 Task: Search one way flight ticket for 3 adults, 3 children in business from Lubbock: Lubbock Preston Smith International Airport to Jackson: Jackson Hole Airport on 5-2-2023. Choice of flights is Sun country airlines. Number of bags: 1 checked bag. Price is upto 94000. Outbound departure time preference is 6:45.
Action: Mouse moved to (348, 144)
Screenshot: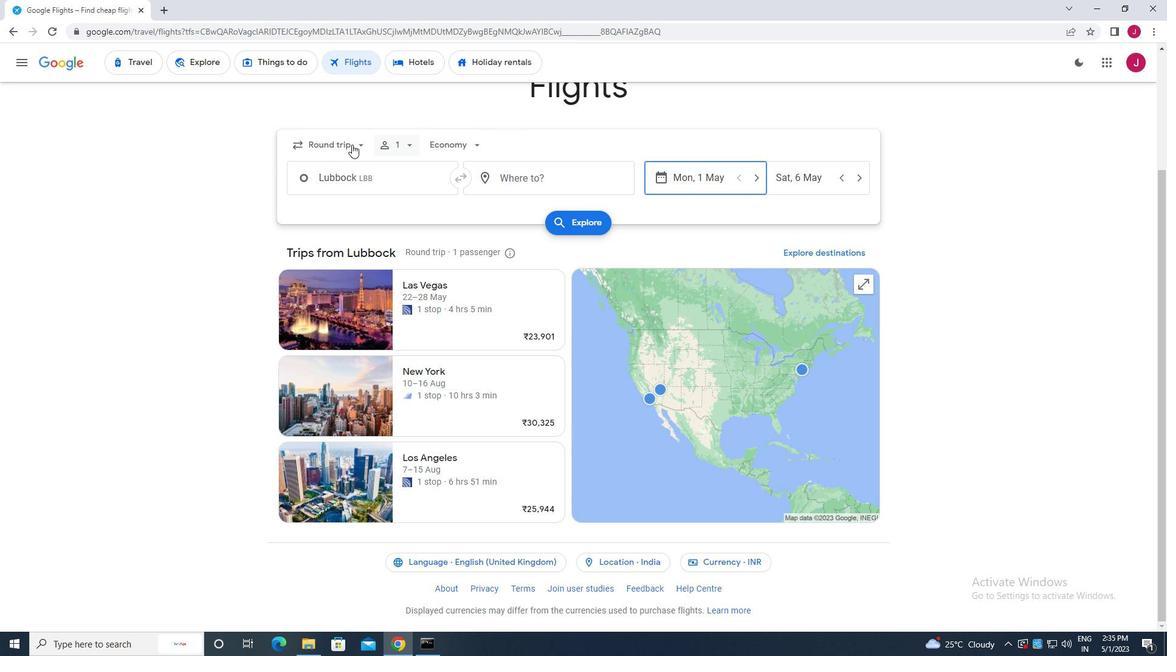 
Action: Mouse pressed left at (348, 144)
Screenshot: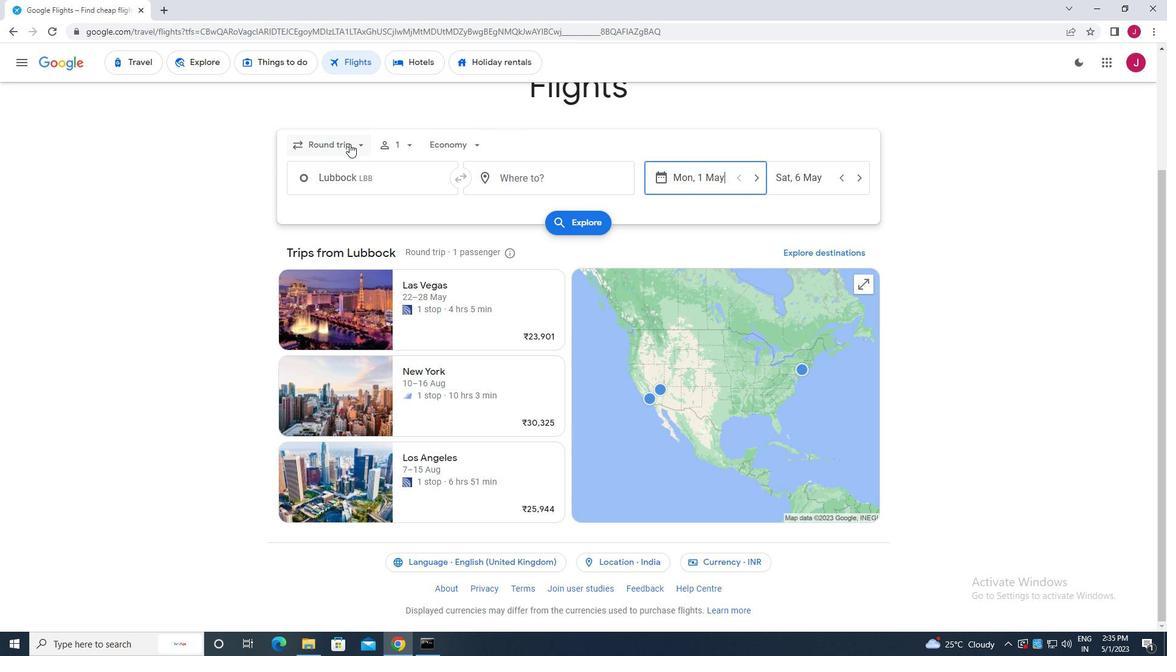 
Action: Mouse moved to (351, 197)
Screenshot: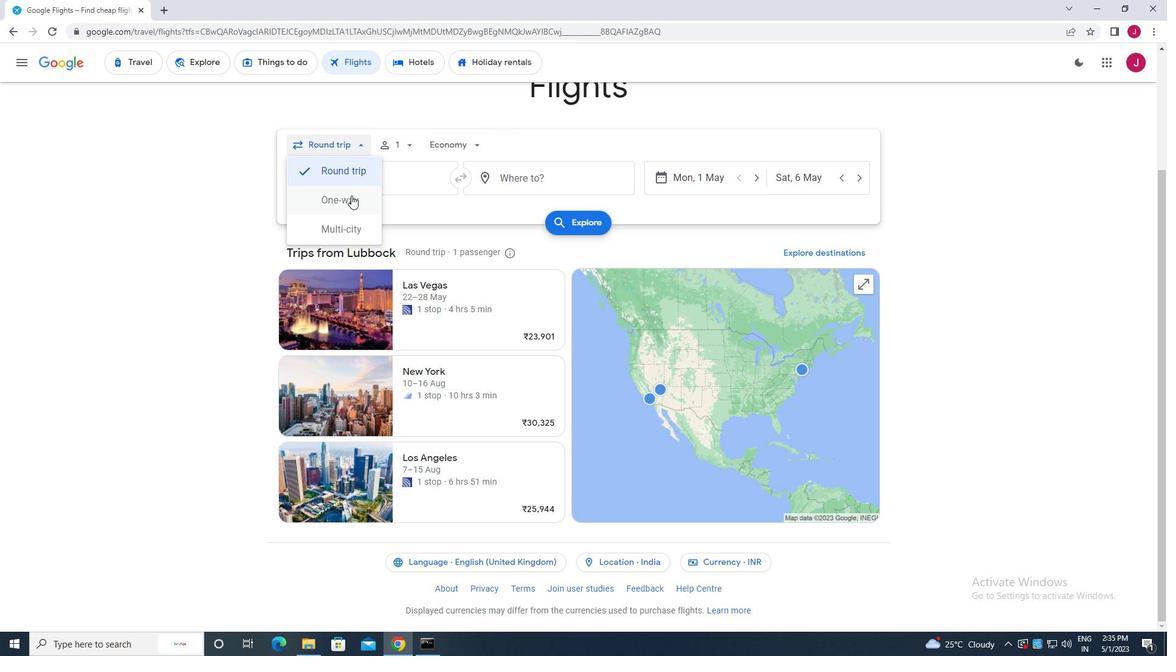 
Action: Mouse pressed left at (351, 197)
Screenshot: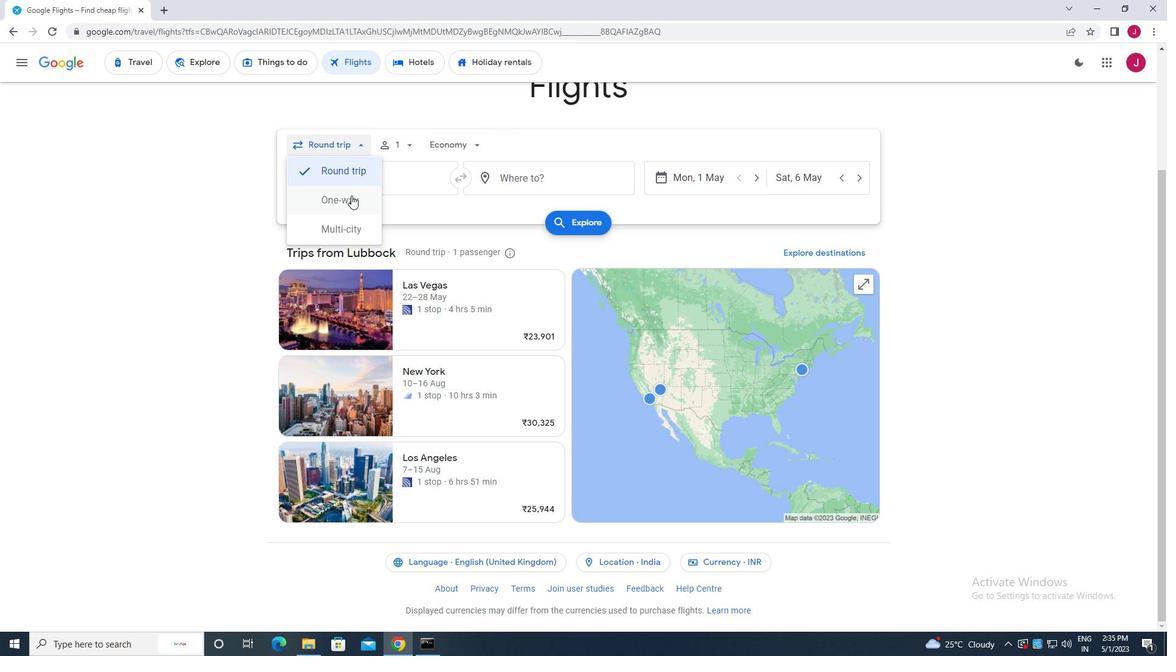 
Action: Mouse moved to (403, 147)
Screenshot: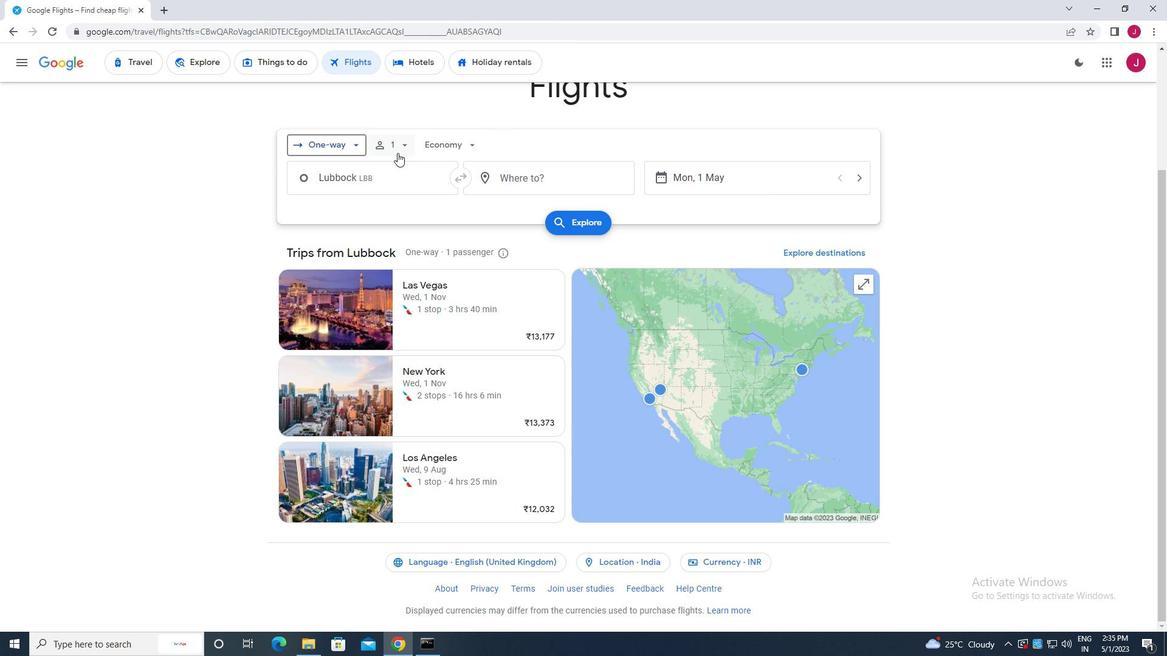 
Action: Mouse pressed left at (403, 147)
Screenshot: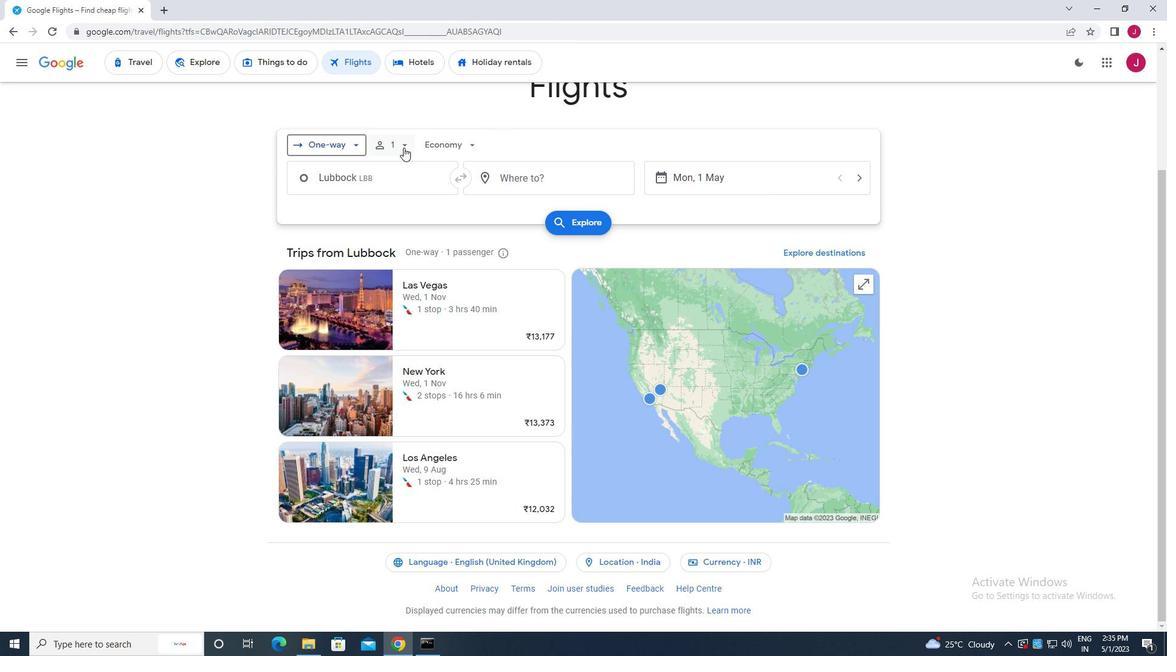 
Action: Mouse moved to (498, 175)
Screenshot: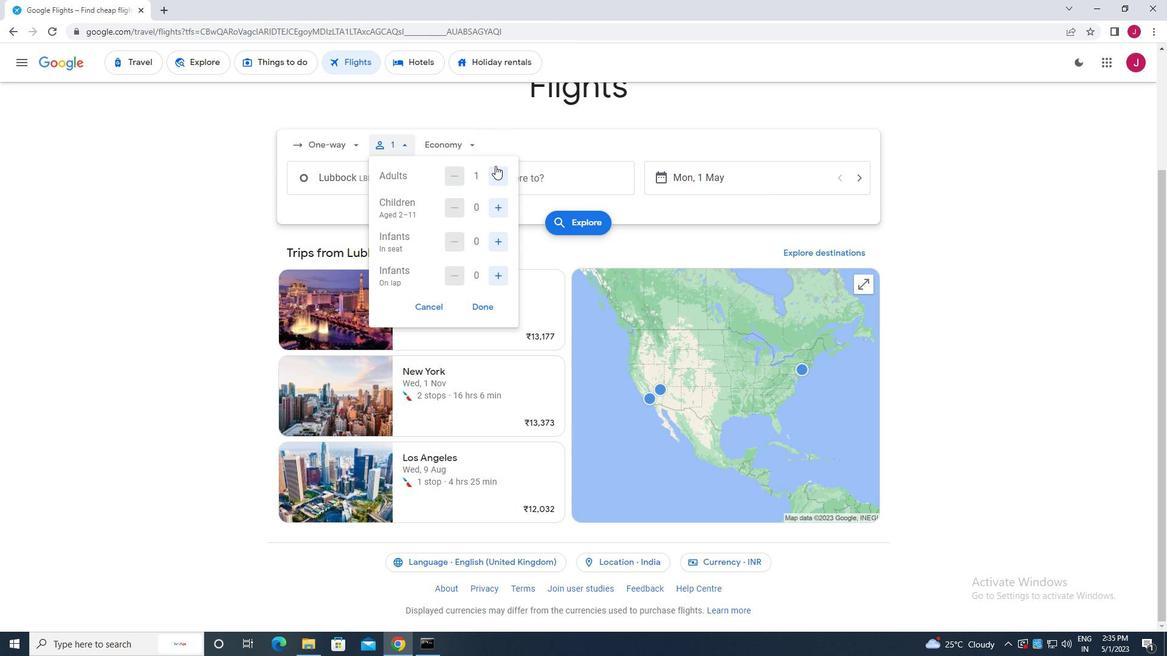
Action: Mouse pressed left at (498, 175)
Screenshot: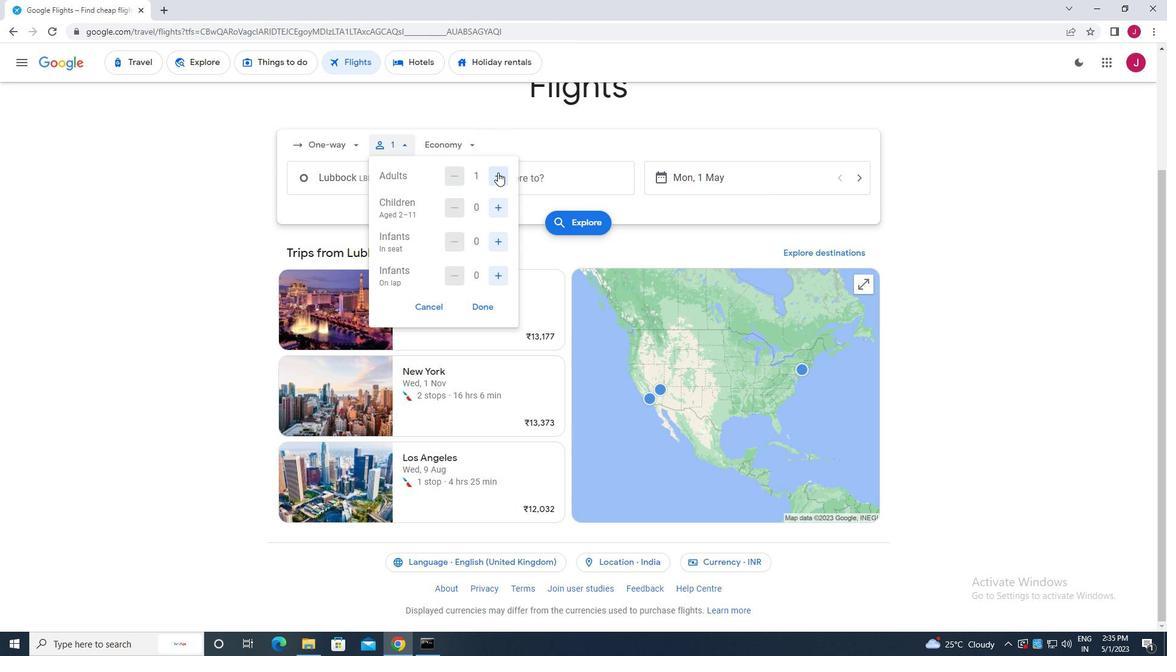 
Action: Mouse pressed left at (498, 175)
Screenshot: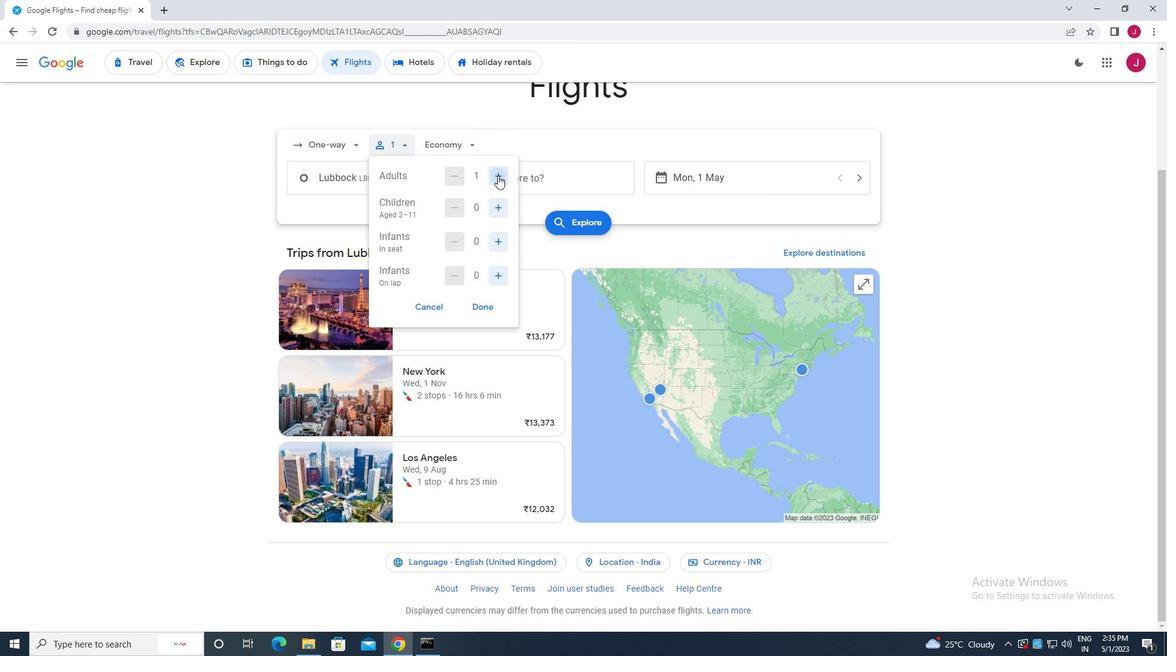
Action: Mouse moved to (499, 209)
Screenshot: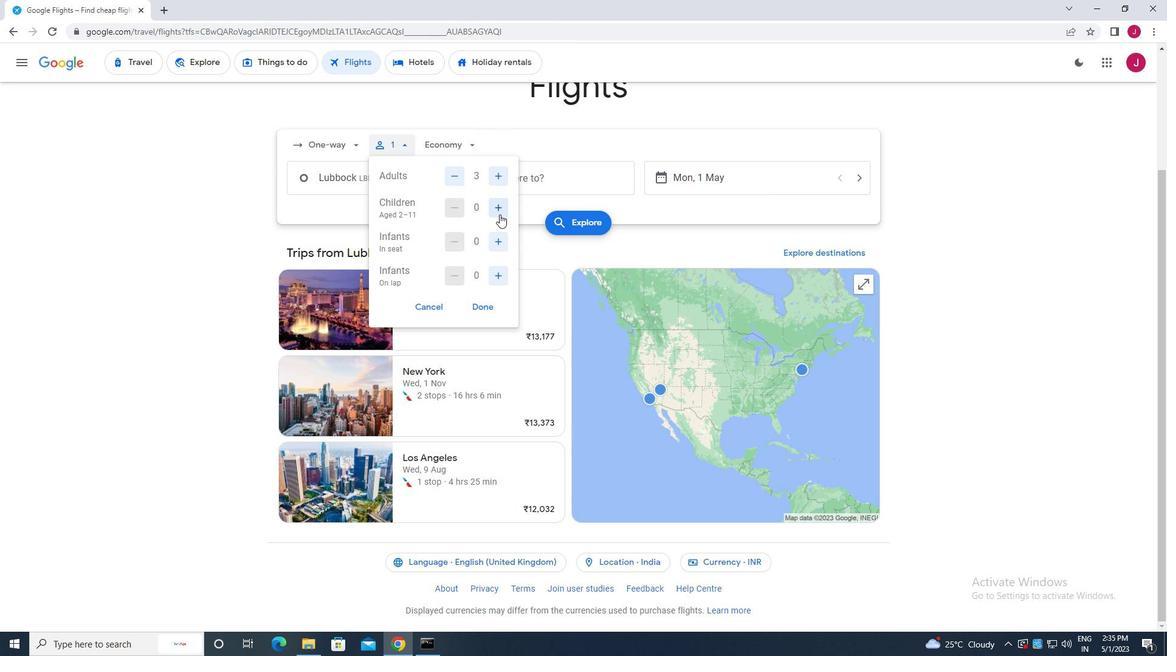 
Action: Mouse pressed left at (499, 209)
Screenshot: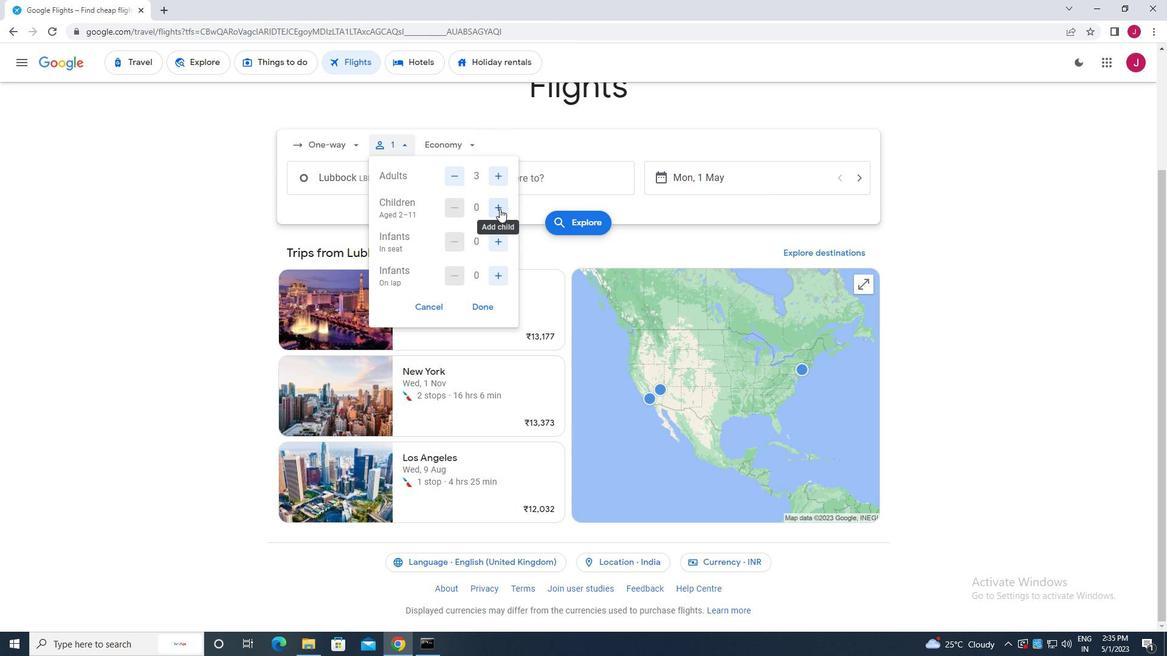 
Action: Mouse pressed left at (499, 209)
Screenshot: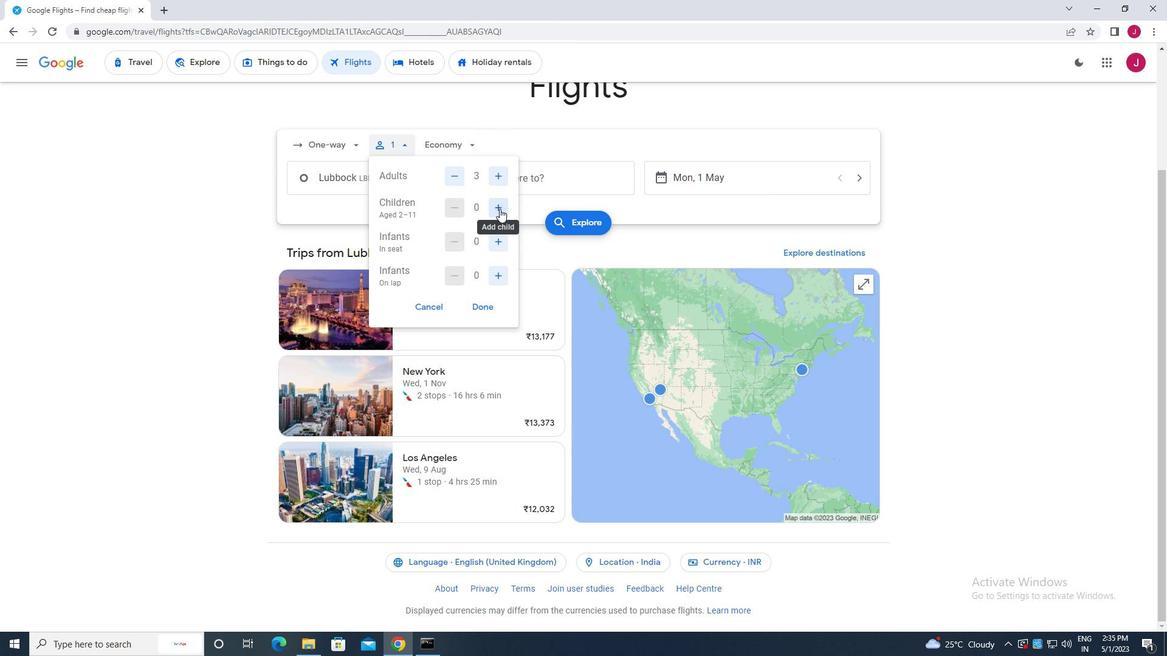 
Action: Mouse pressed left at (499, 209)
Screenshot: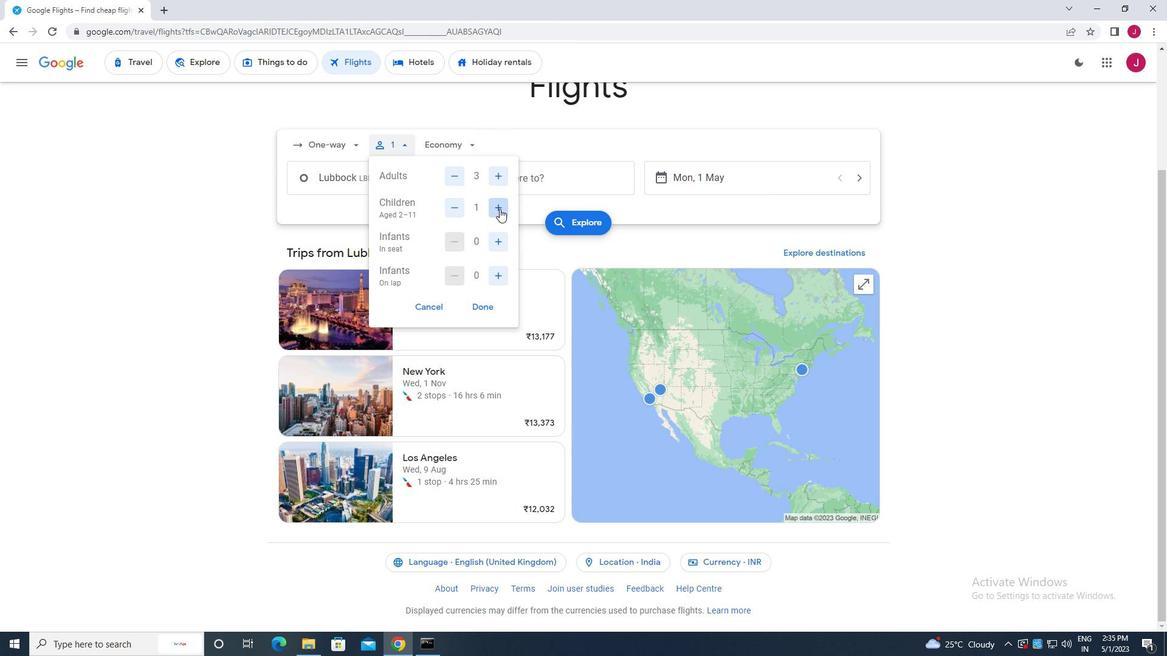 
Action: Mouse moved to (483, 310)
Screenshot: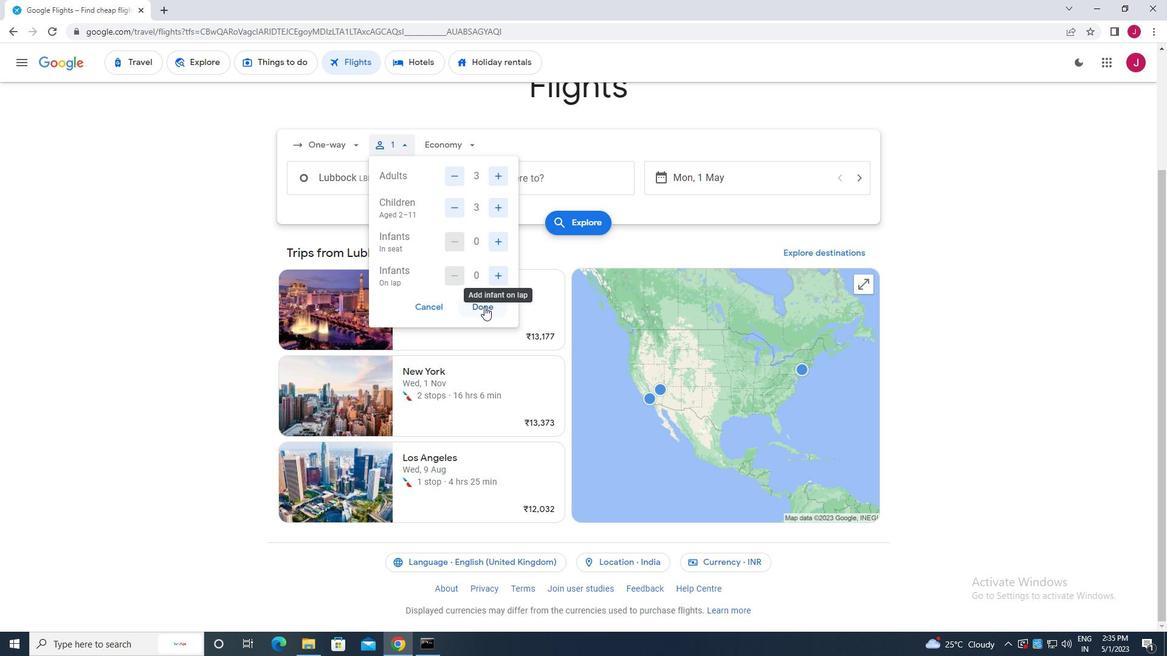 
Action: Mouse pressed left at (483, 310)
Screenshot: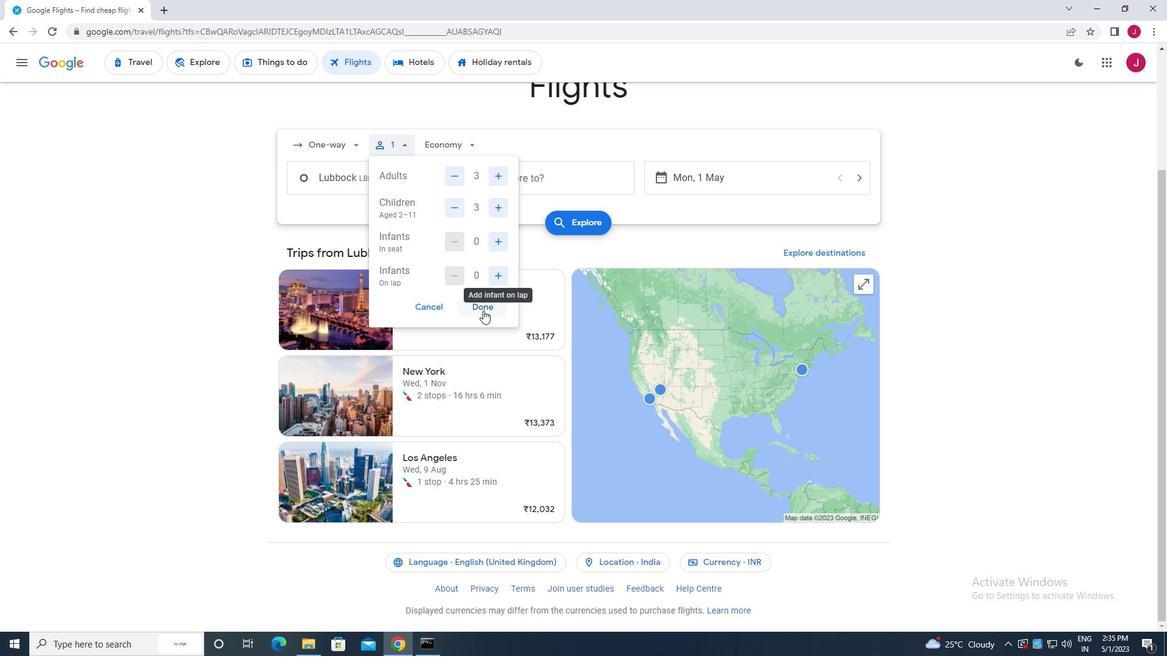
Action: Mouse moved to (459, 145)
Screenshot: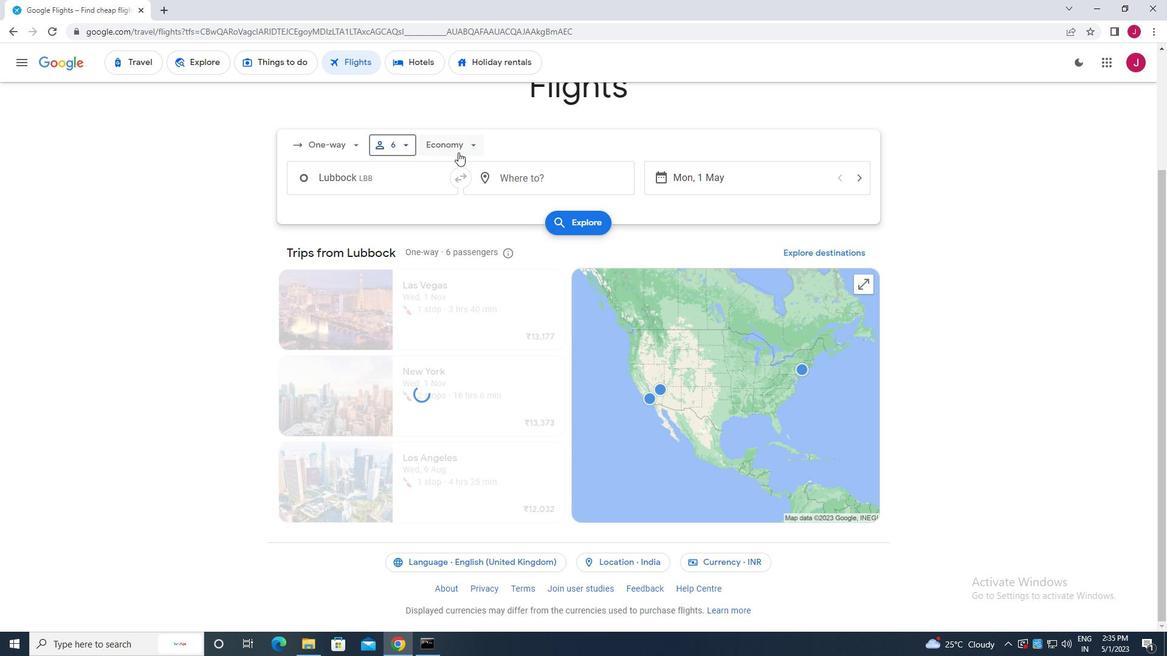 
Action: Mouse pressed left at (459, 145)
Screenshot: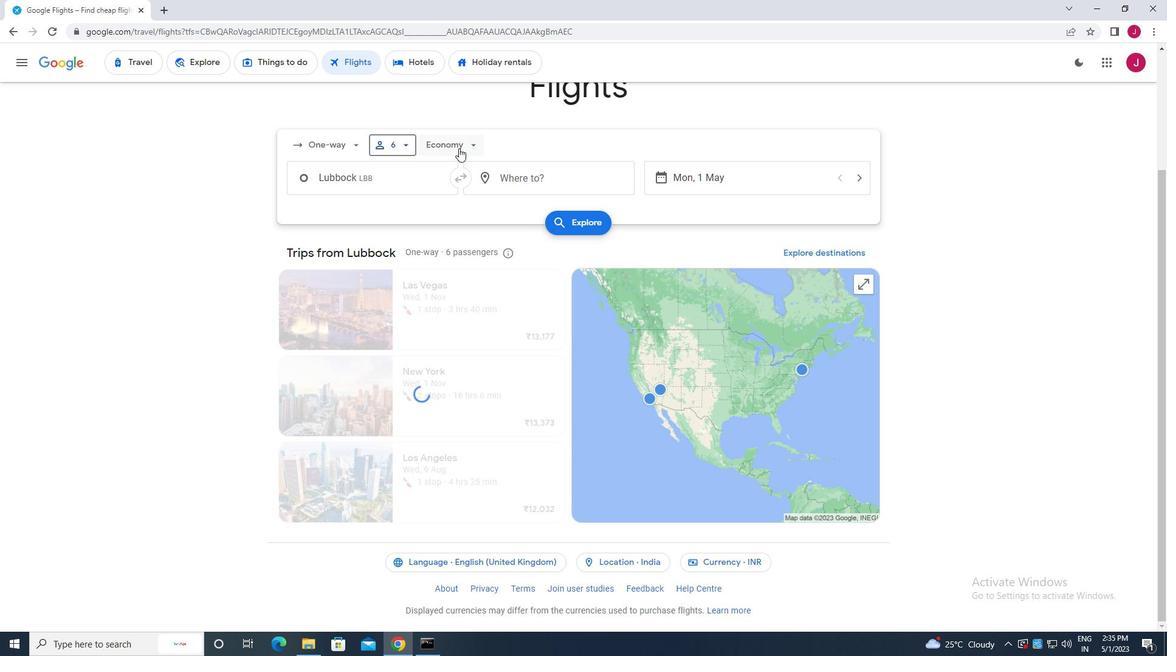 
Action: Mouse moved to (460, 227)
Screenshot: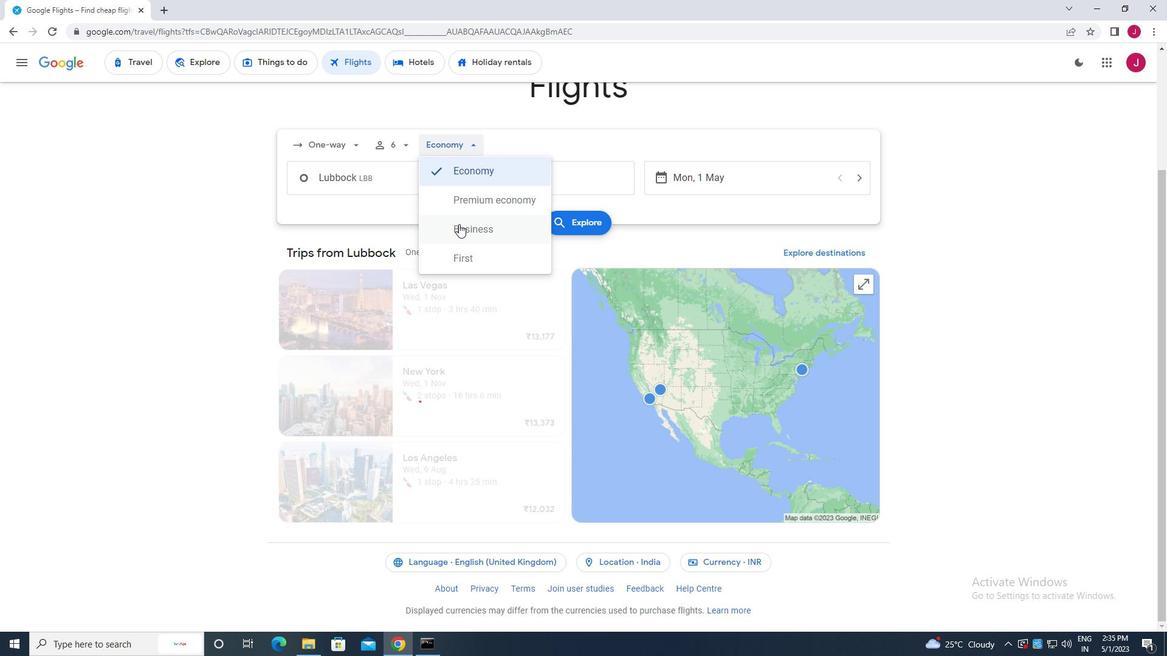 
Action: Mouse pressed left at (460, 227)
Screenshot: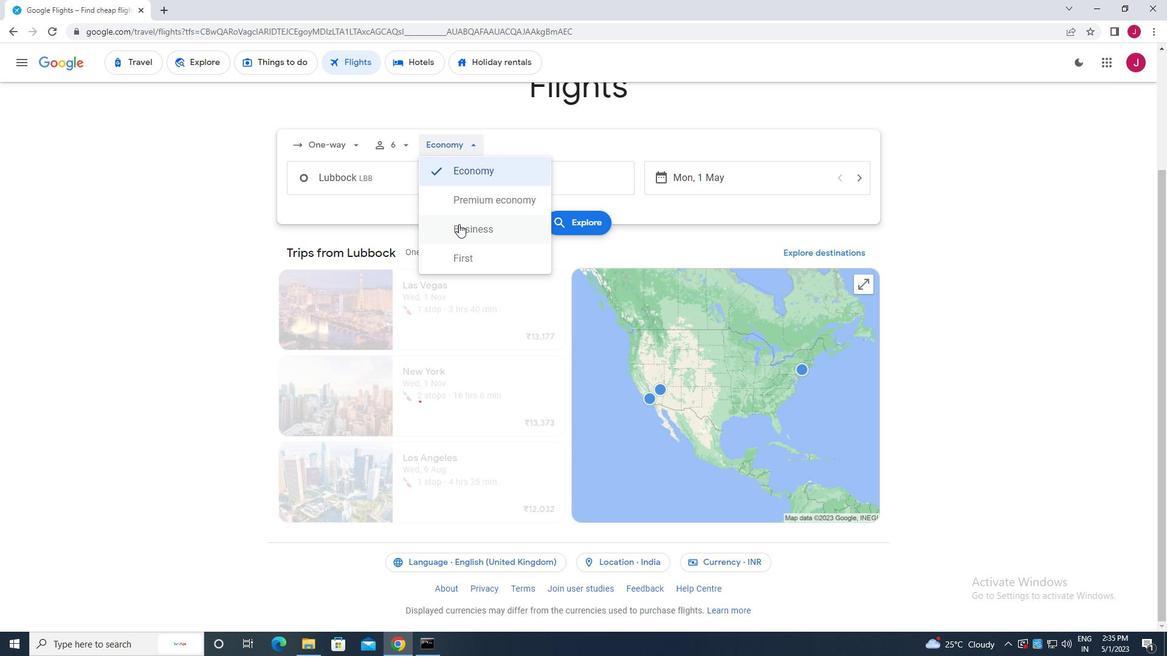 
Action: Mouse moved to (402, 175)
Screenshot: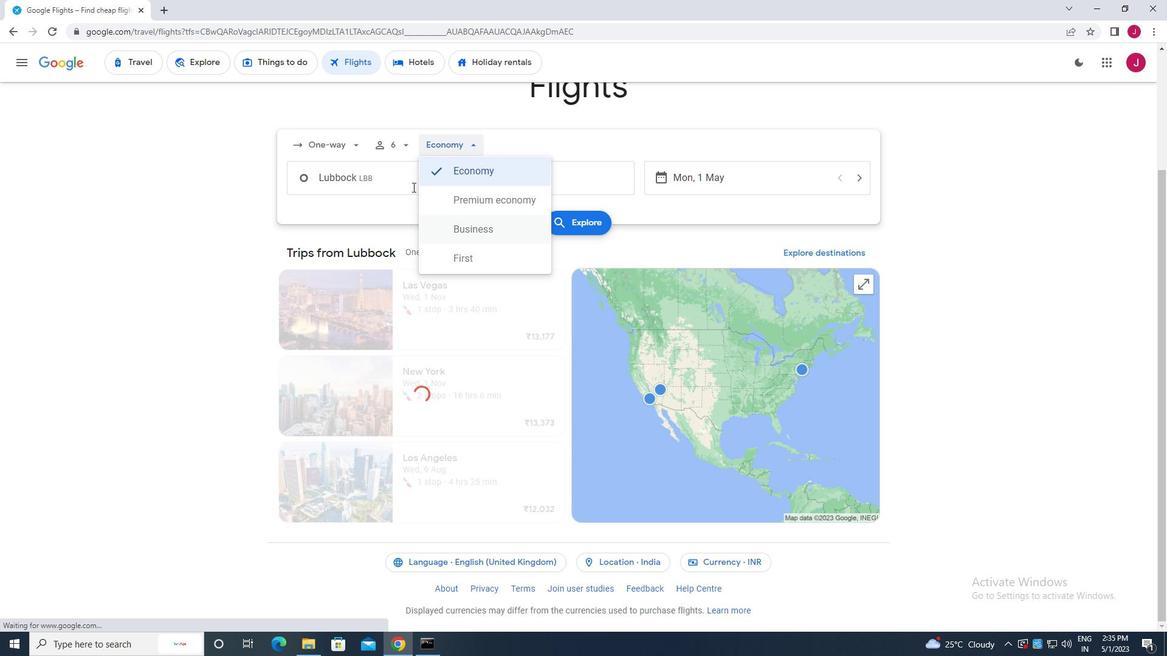 
Action: Mouse pressed left at (402, 175)
Screenshot: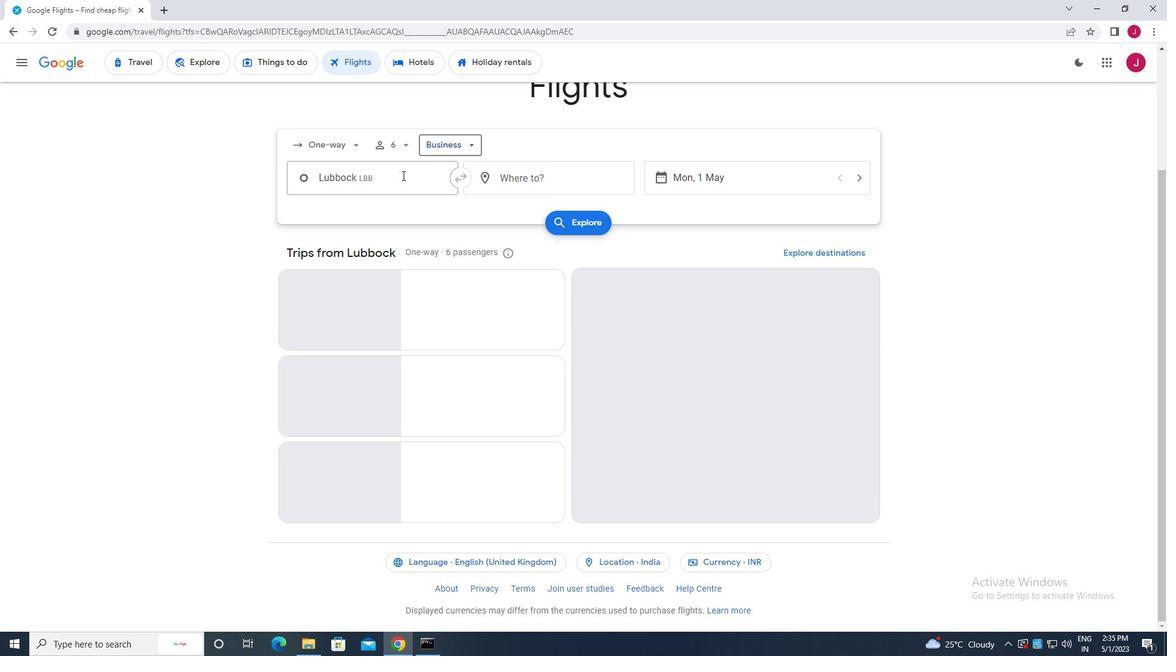
Action: Key pressed lubbock
Screenshot: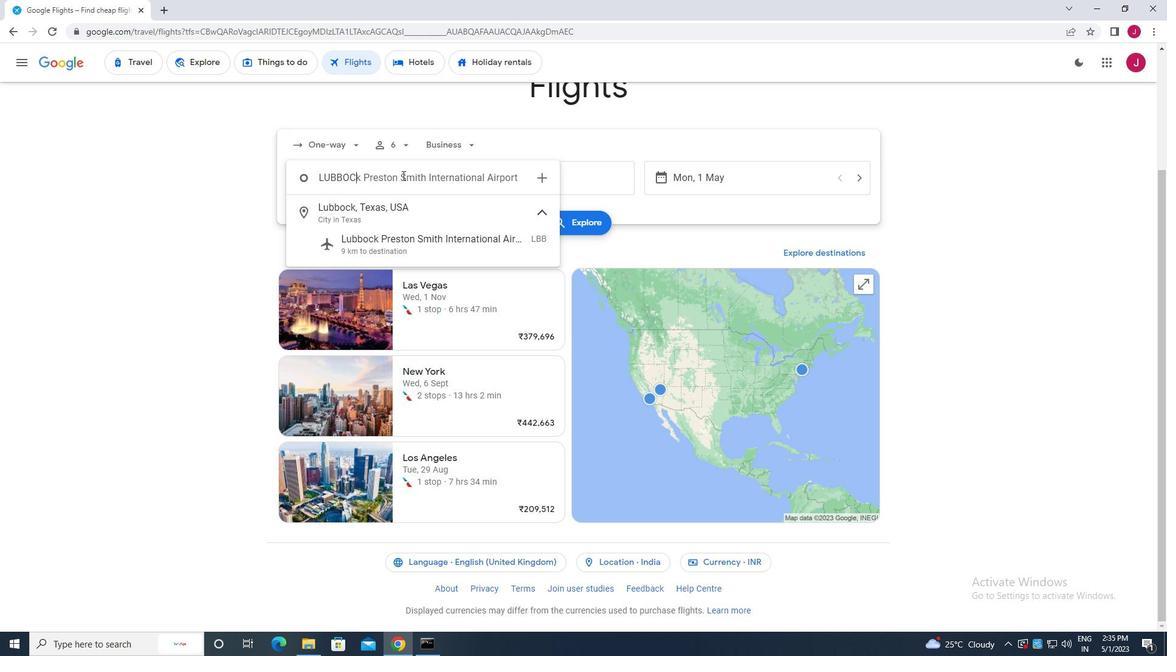 
Action: Mouse moved to (401, 238)
Screenshot: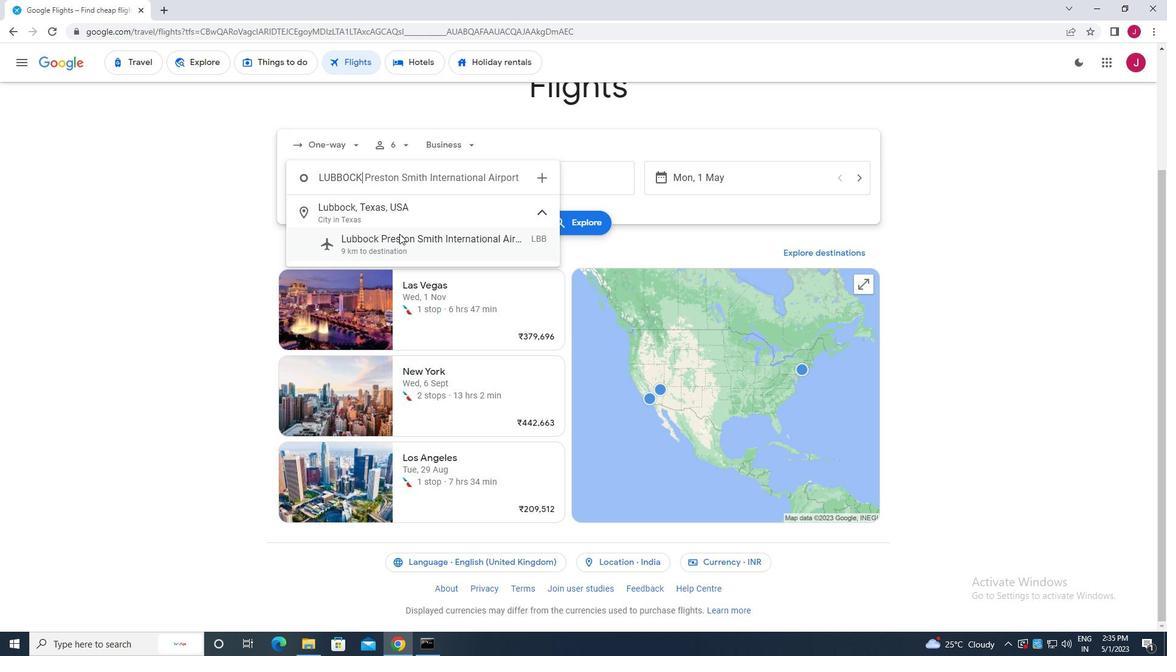 
Action: Mouse pressed left at (401, 238)
Screenshot: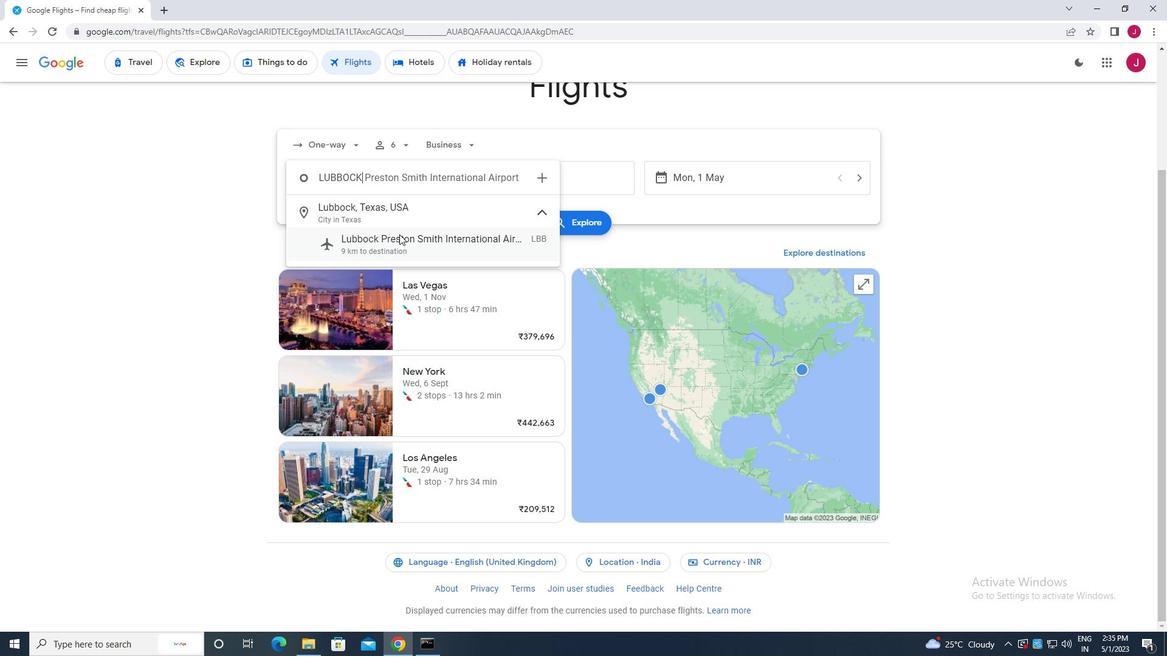 
Action: Mouse moved to (566, 184)
Screenshot: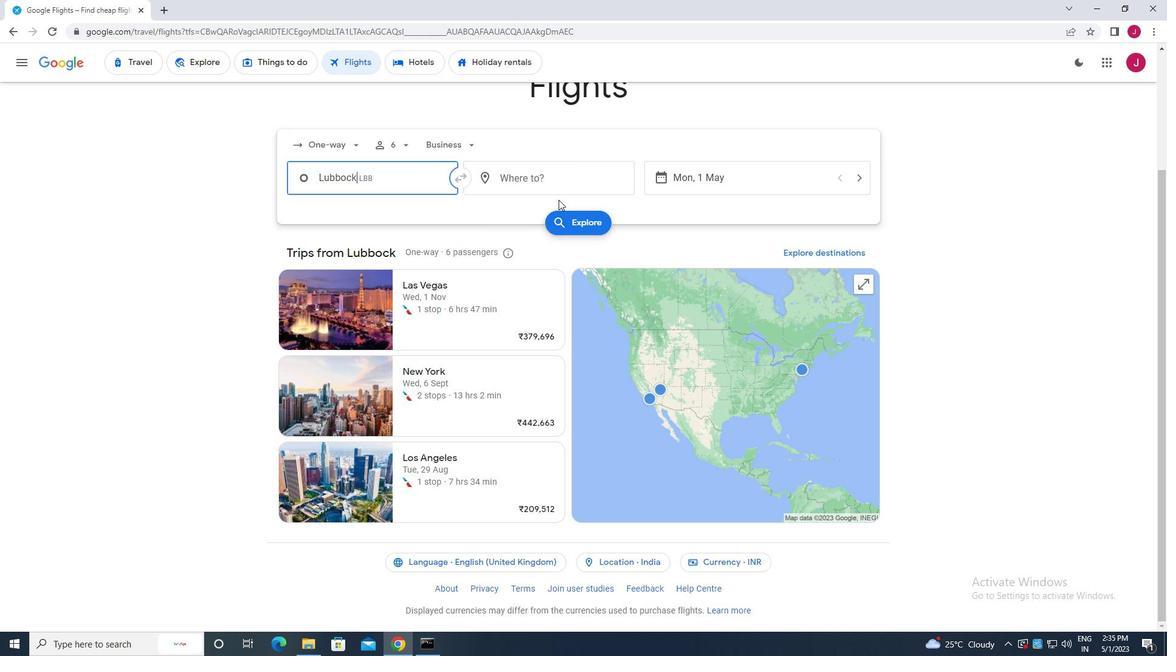 
Action: Mouse pressed left at (566, 184)
Screenshot: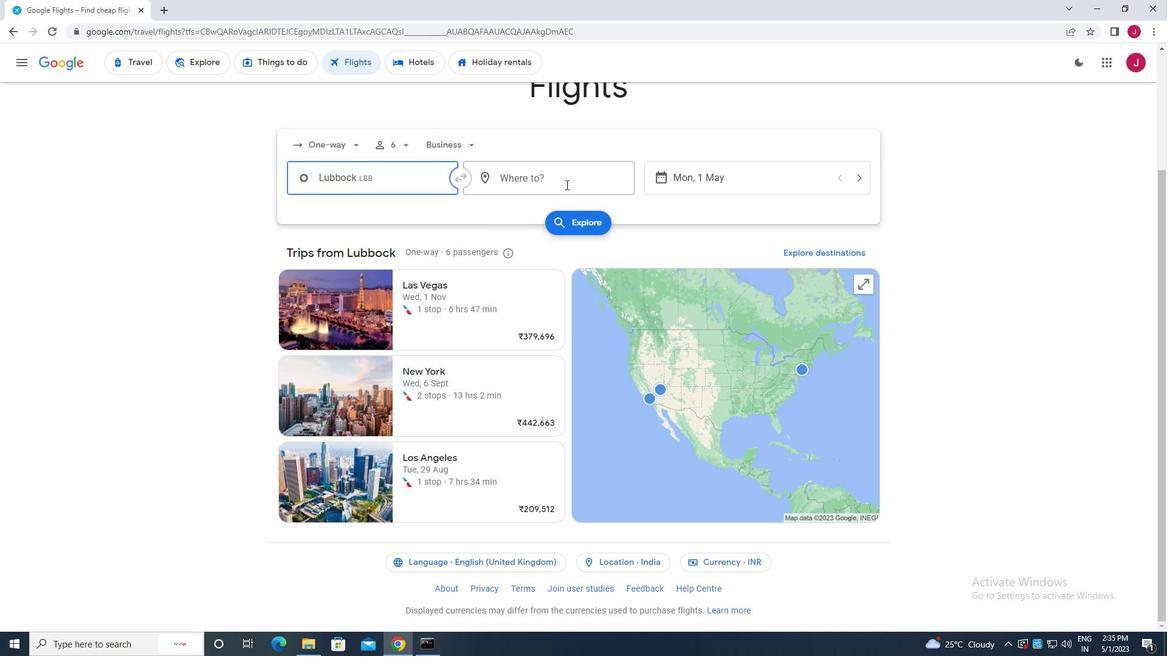 
Action: Key pressed jackson<Key.space>h
Screenshot: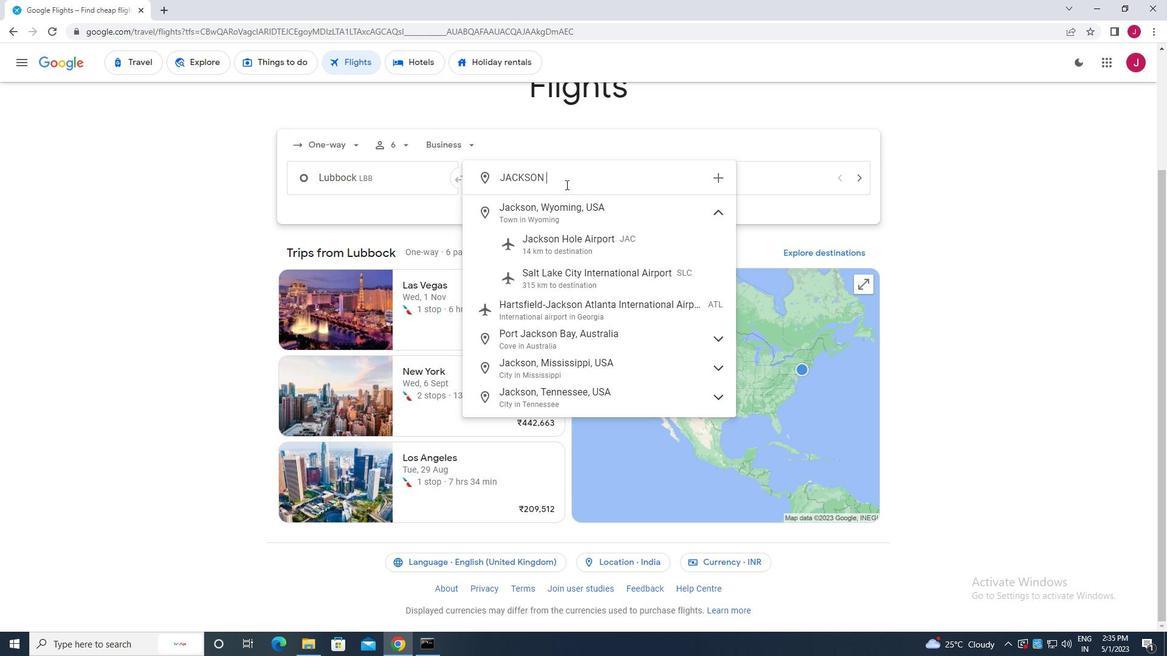 
Action: Mouse moved to (572, 239)
Screenshot: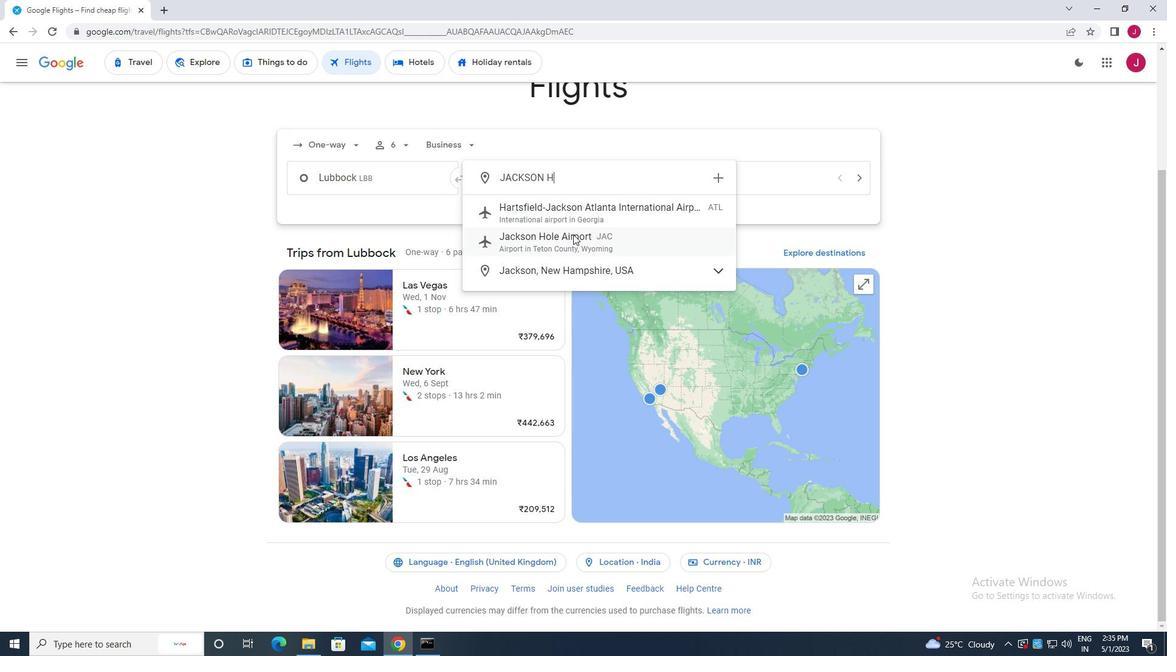 
Action: Mouse pressed left at (572, 239)
Screenshot: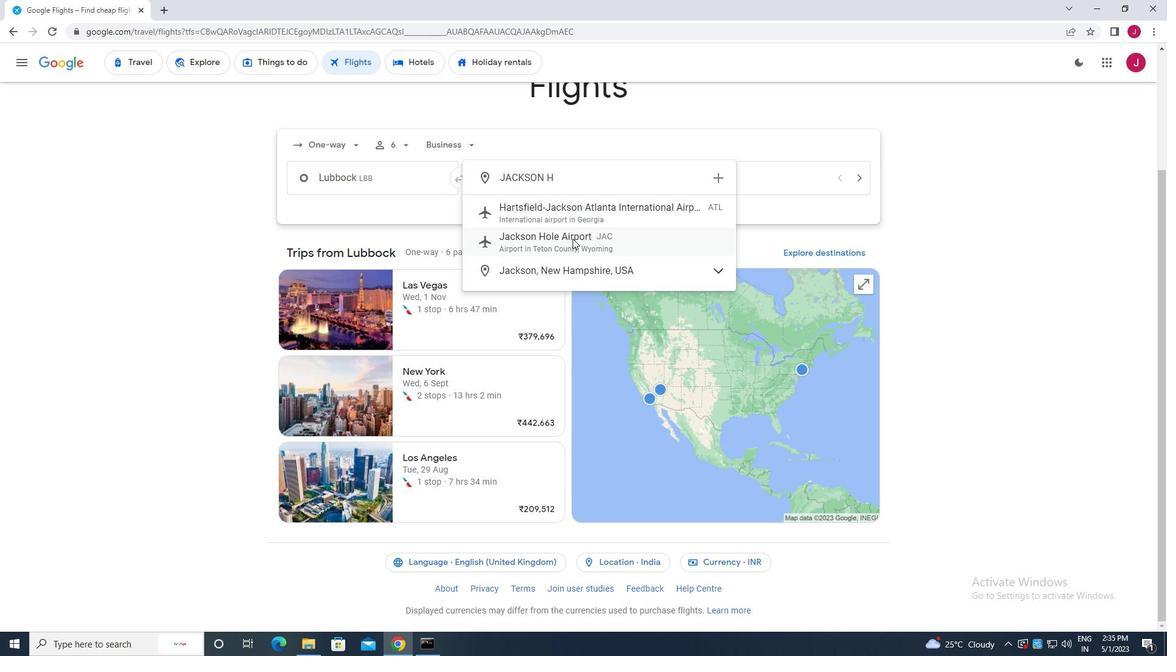 
Action: Mouse moved to (679, 181)
Screenshot: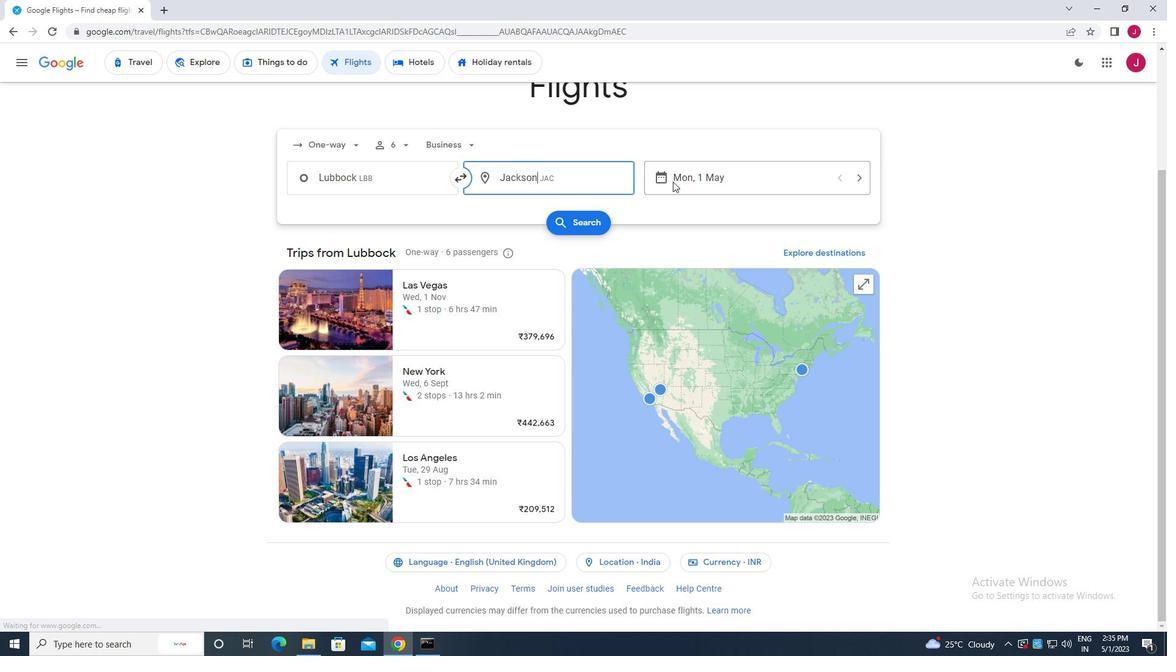 
Action: Mouse pressed left at (679, 181)
Screenshot: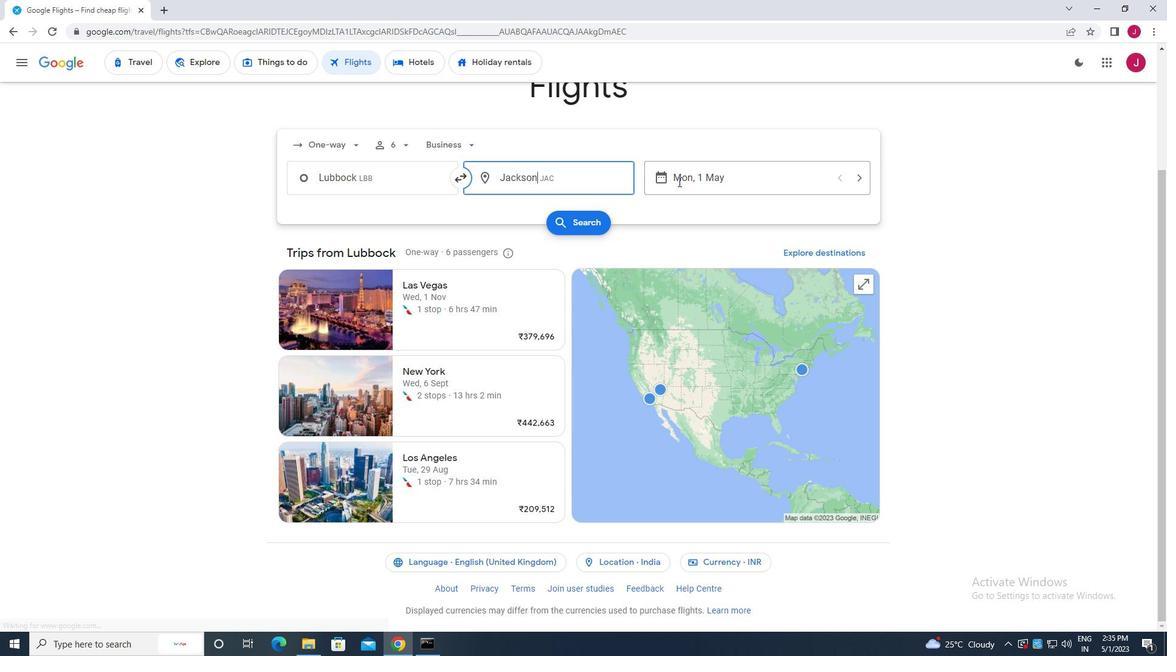 
Action: Mouse moved to (495, 276)
Screenshot: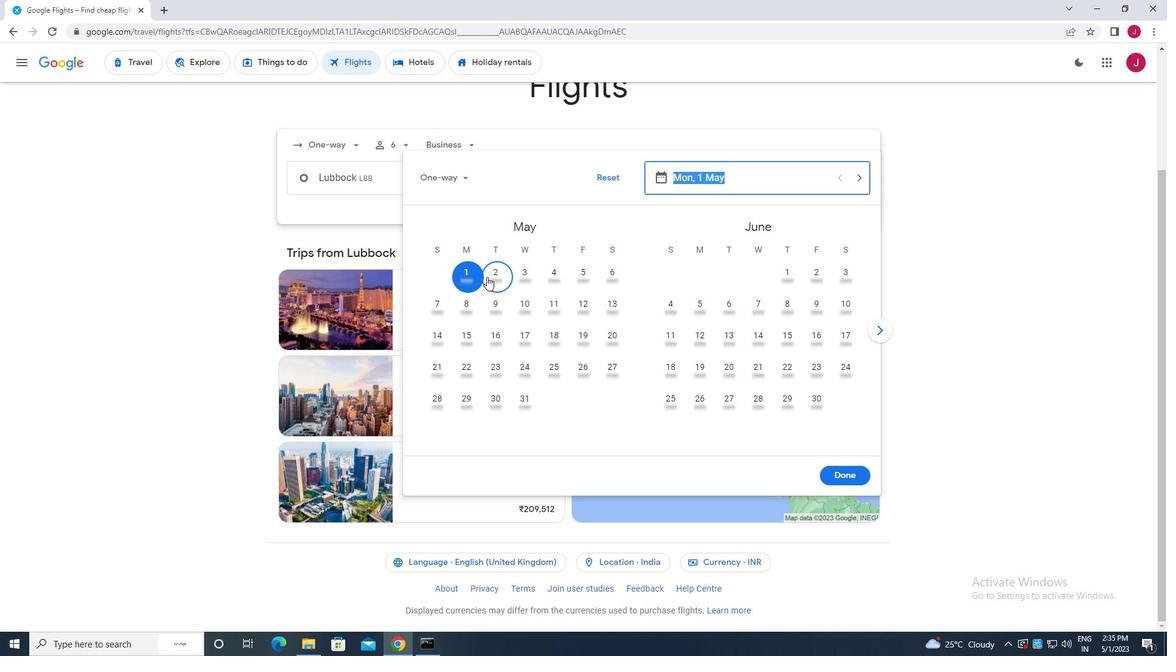 
Action: Mouse pressed left at (495, 276)
Screenshot: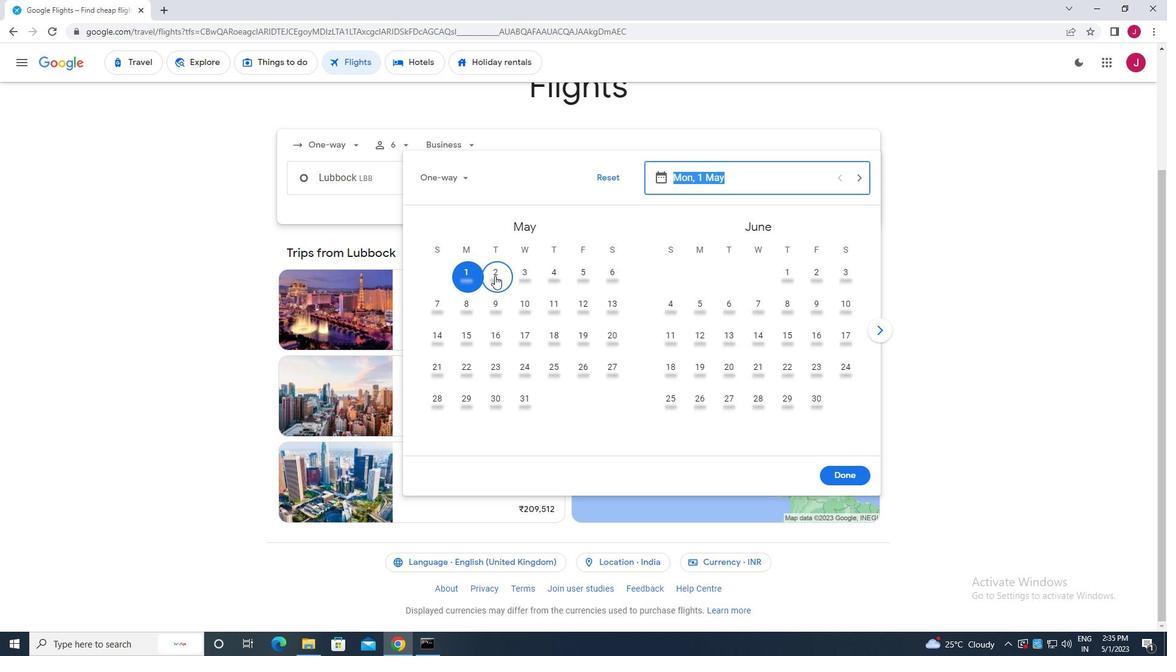 
Action: Mouse moved to (837, 481)
Screenshot: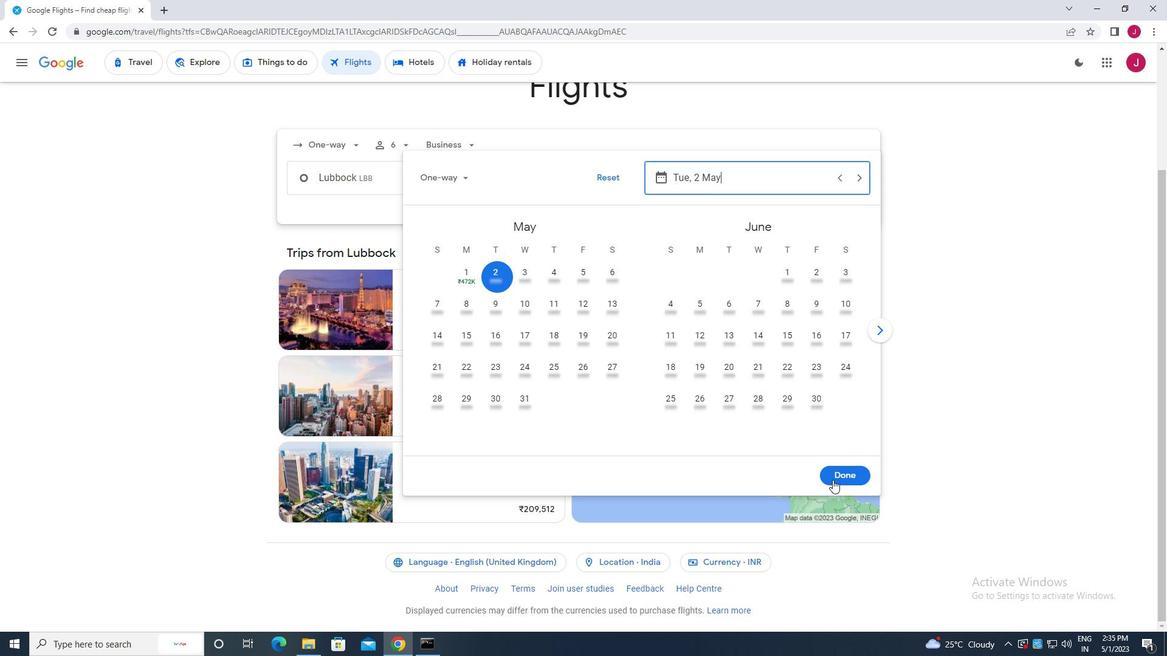 
Action: Mouse pressed left at (837, 481)
Screenshot: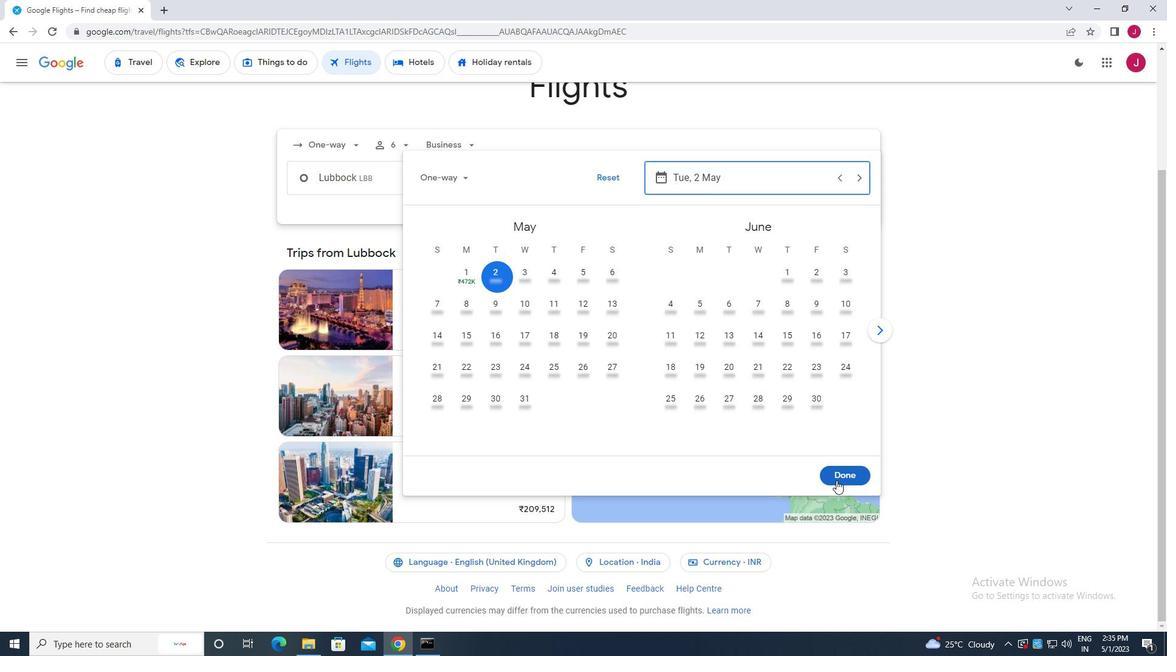 
Action: Mouse moved to (581, 225)
Screenshot: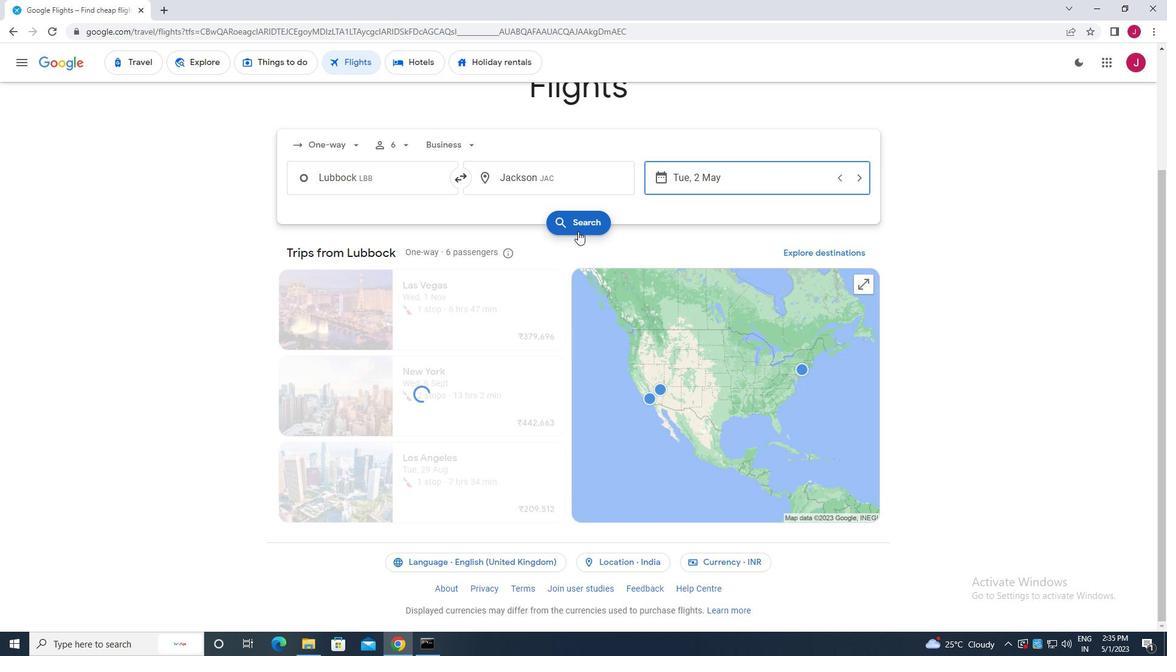 
Action: Mouse pressed left at (581, 225)
Screenshot: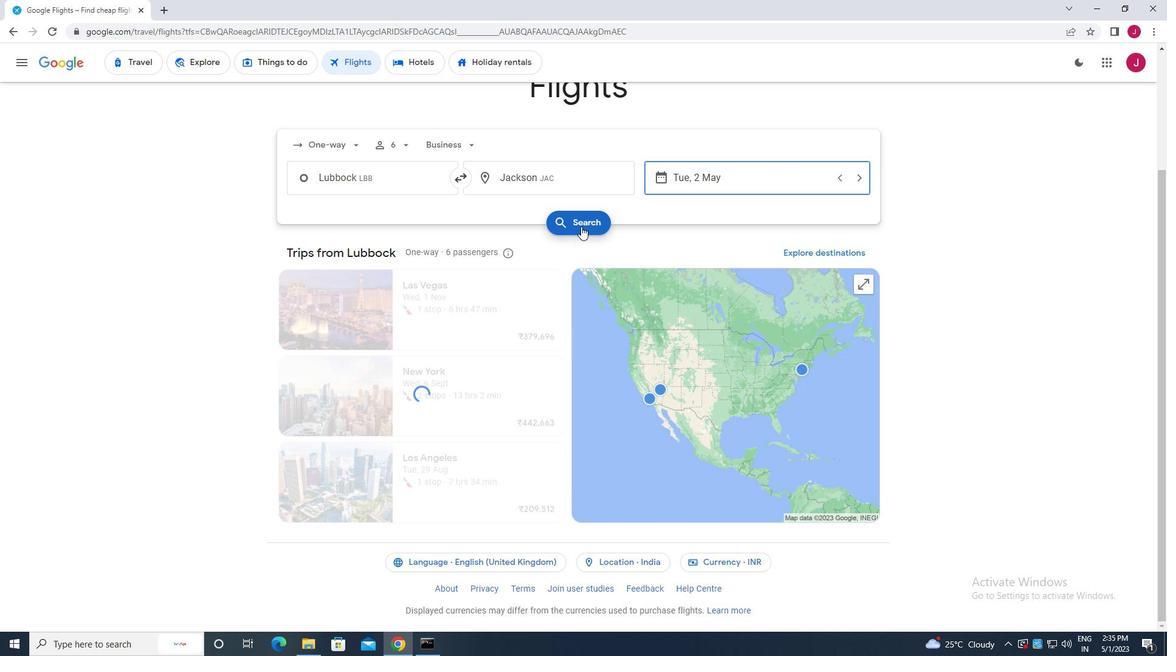 
Action: Mouse moved to (300, 173)
Screenshot: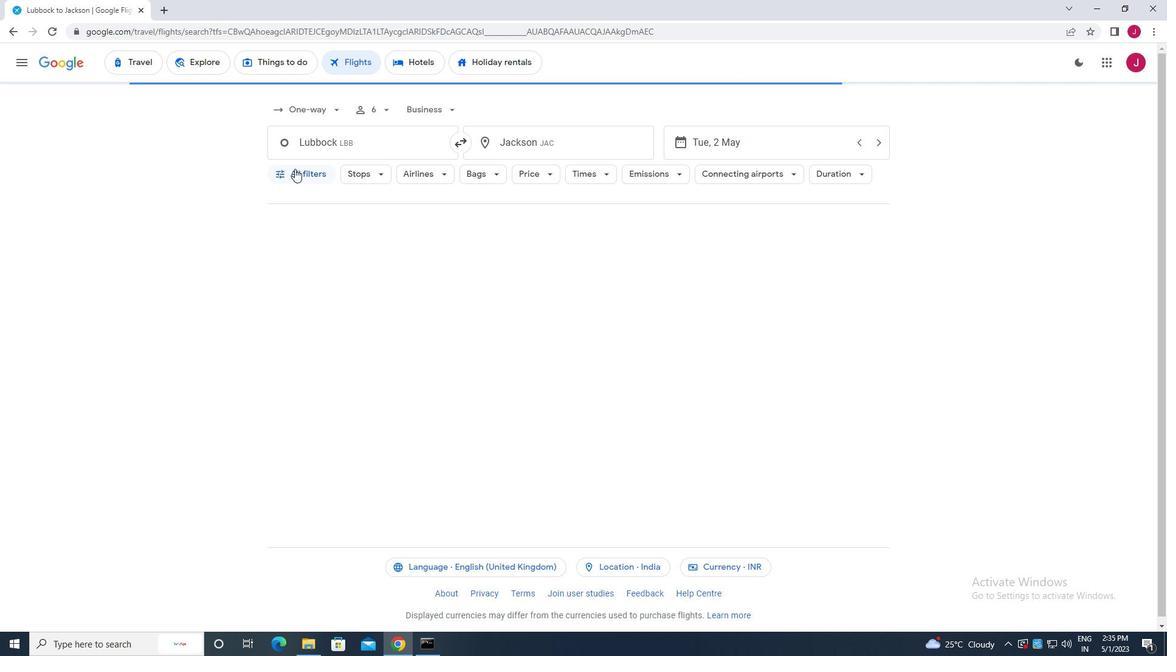 
Action: Mouse pressed left at (300, 173)
Screenshot: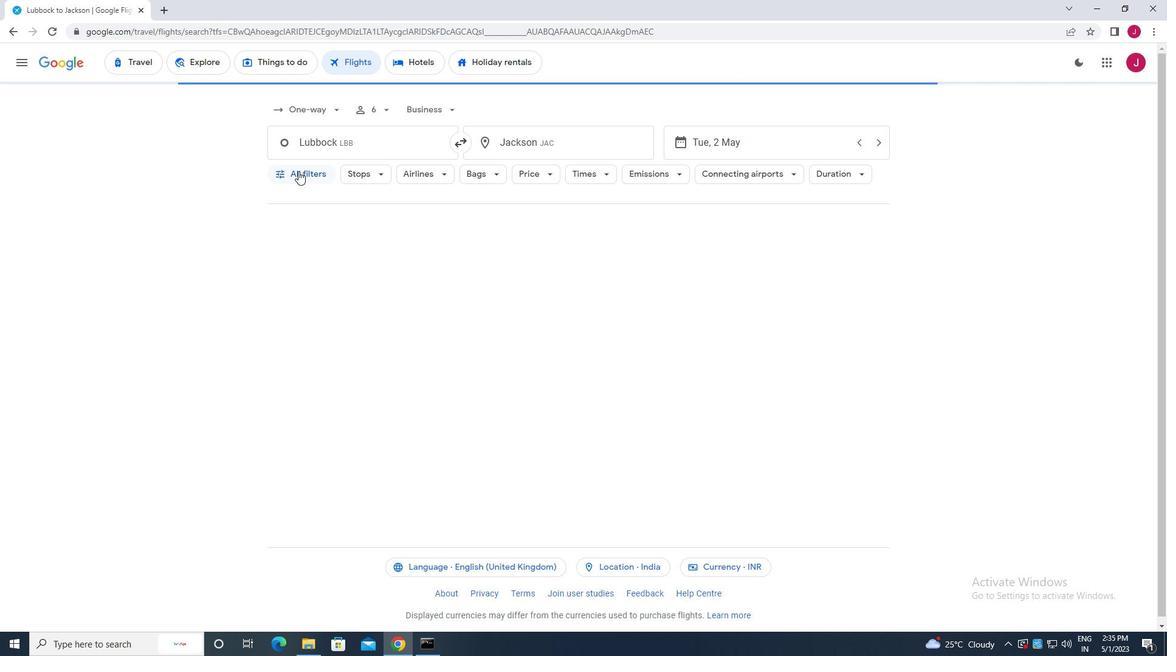 
Action: Mouse moved to (327, 261)
Screenshot: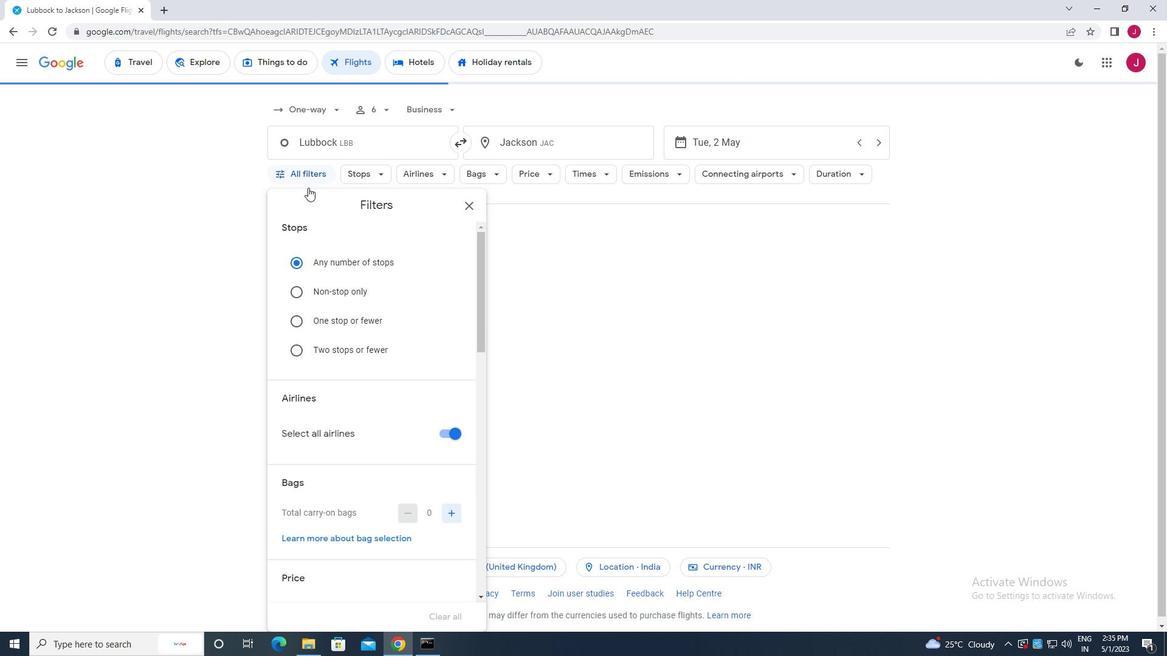 
Action: Mouse scrolled (327, 260) with delta (0, 0)
Screenshot: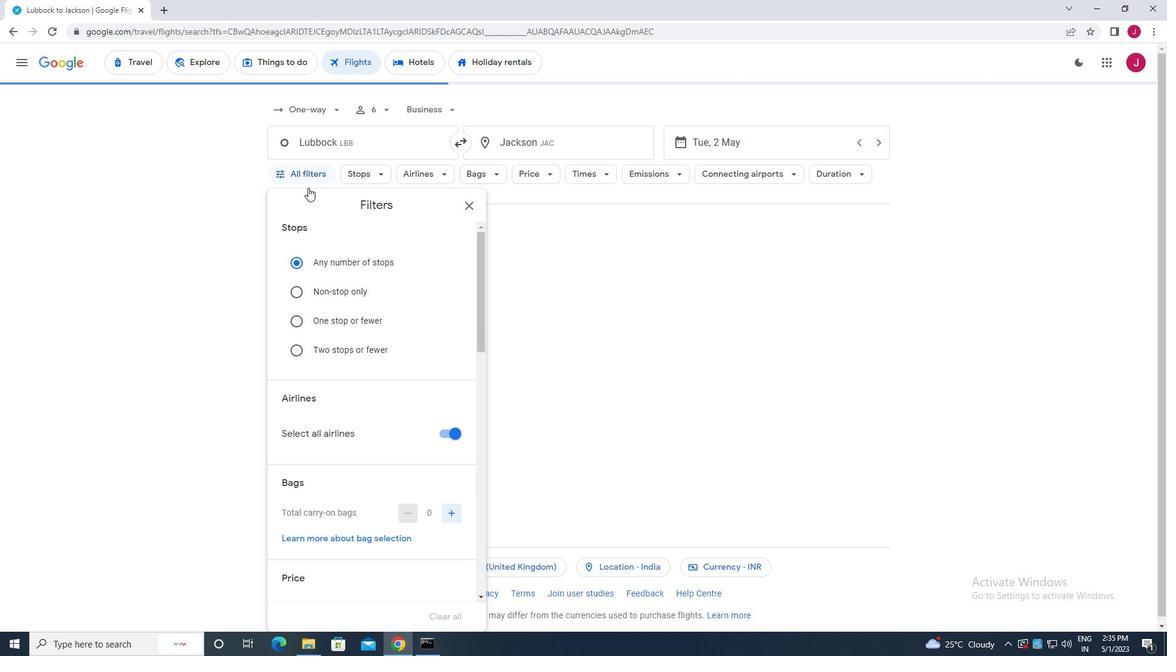 
Action: Mouse moved to (328, 268)
Screenshot: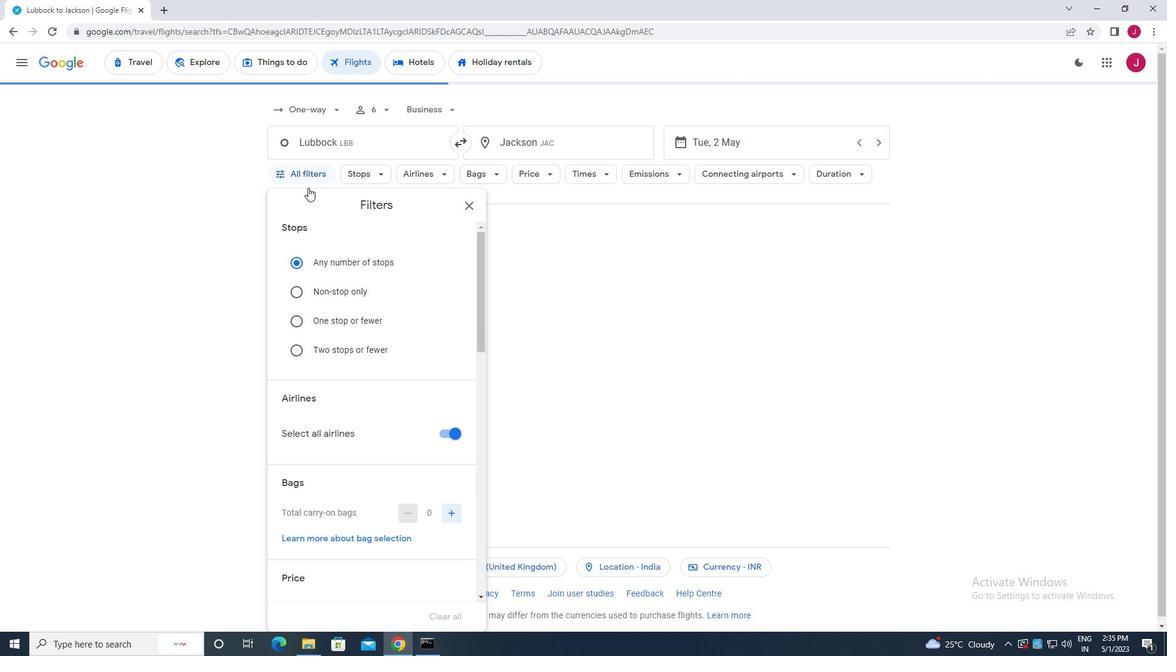 
Action: Mouse scrolled (328, 267) with delta (0, 0)
Screenshot: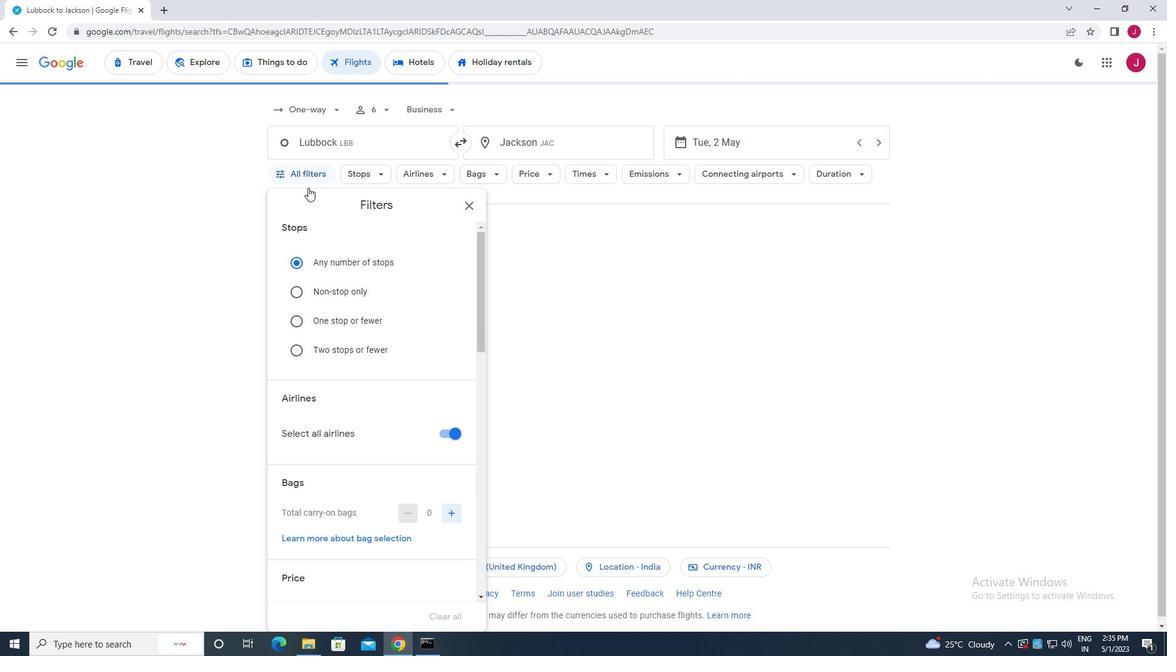 
Action: Mouse moved to (328, 270)
Screenshot: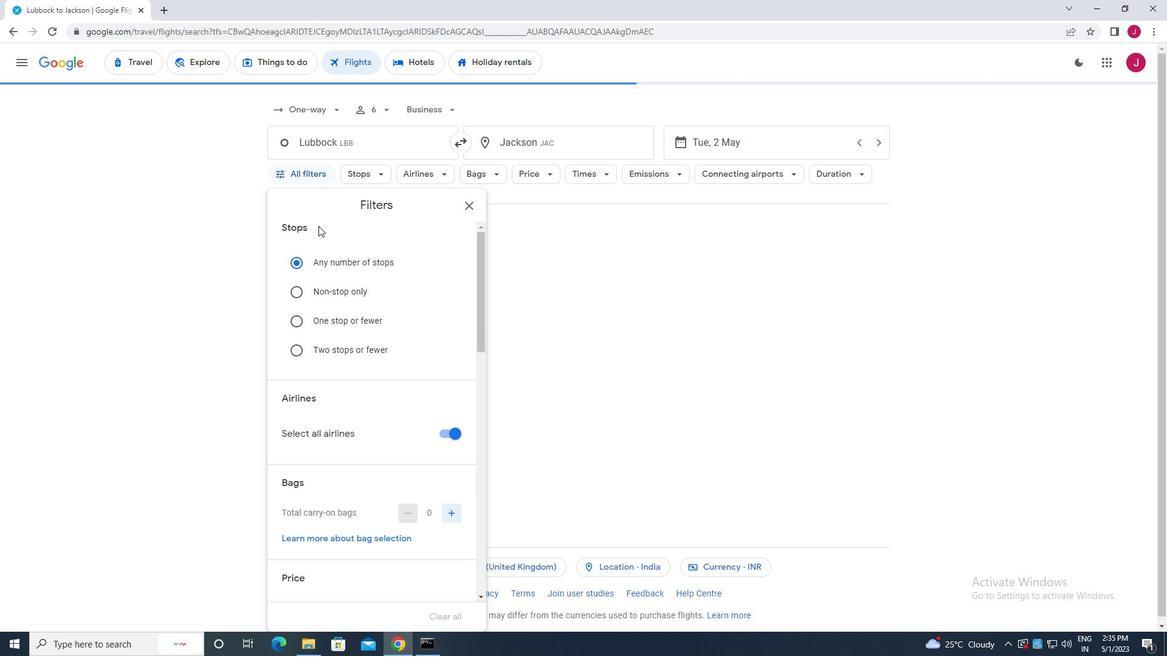 
Action: Mouse scrolled (328, 269) with delta (0, 0)
Screenshot: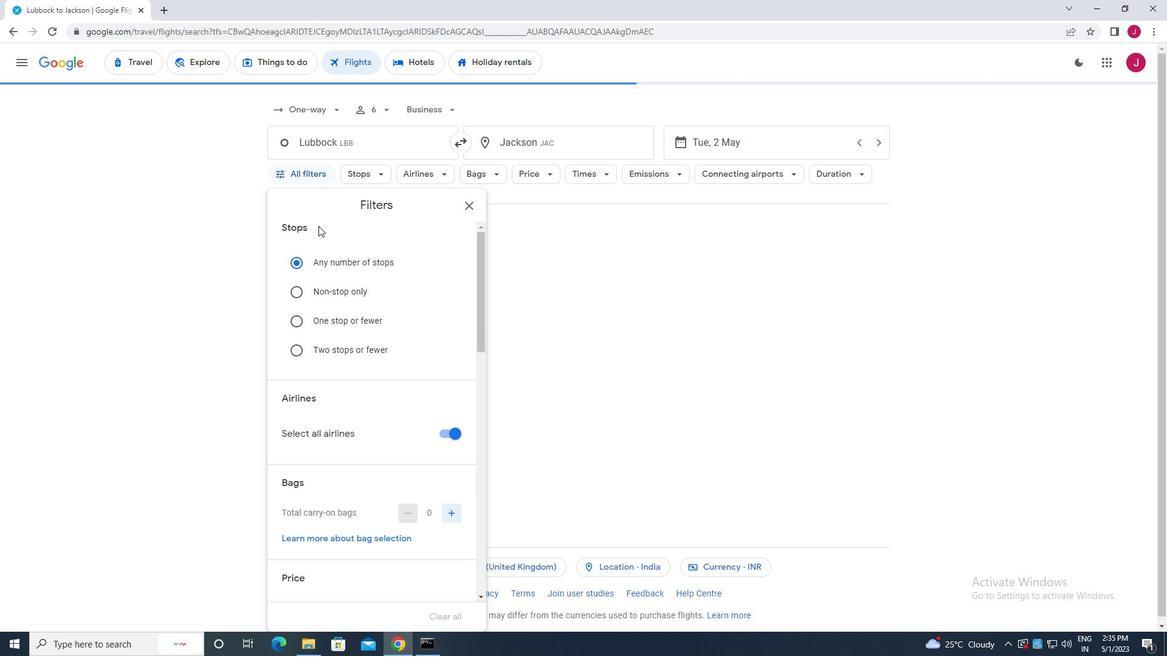 
Action: Mouse moved to (446, 249)
Screenshot: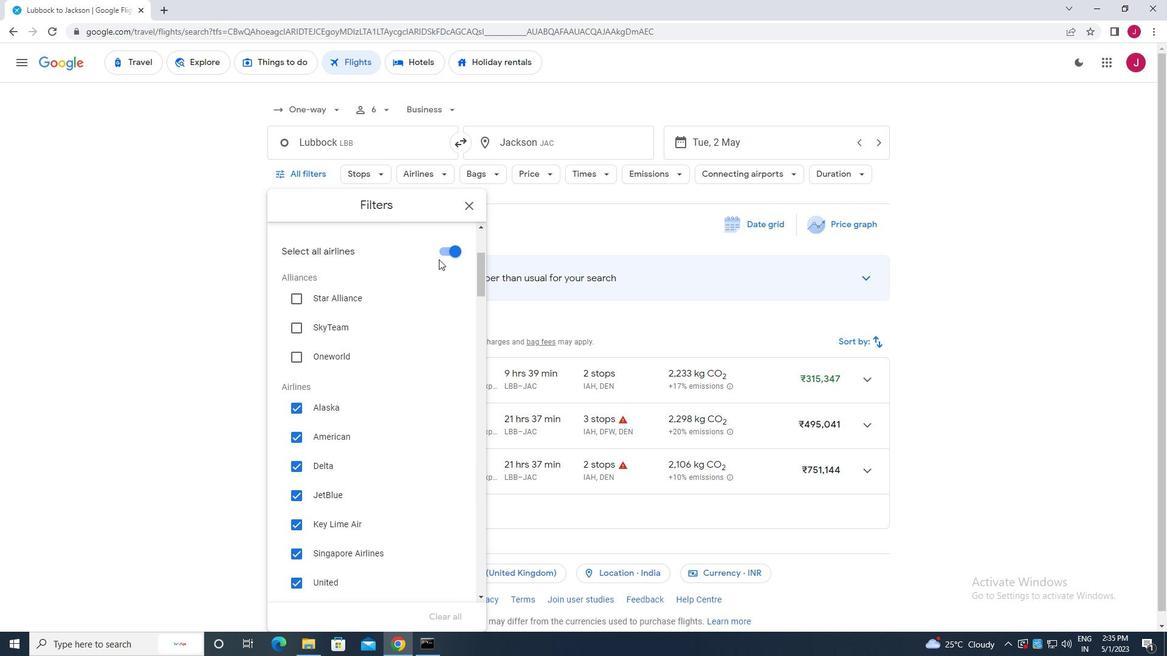 
Action: Mouse pressed left at (446, 249)
Screenshot: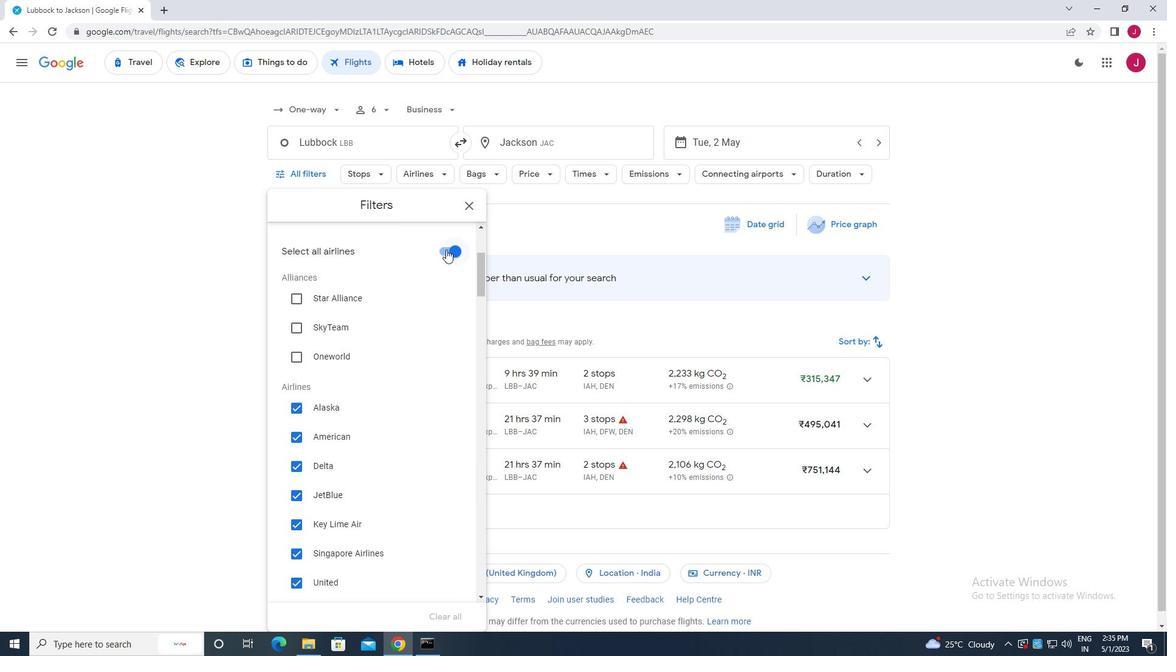 
Action: Mouse moved to (372, 339)
Screenshot: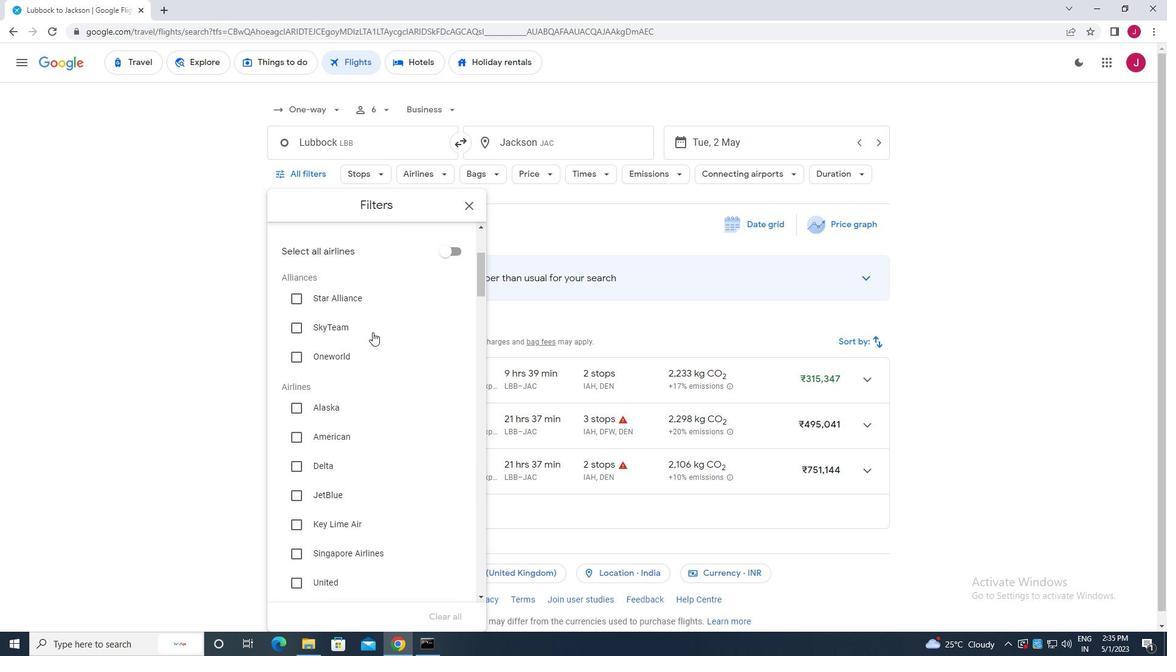 
Action: Mouse scrolled (372, 339) with delta (0, 0)
Screenshot: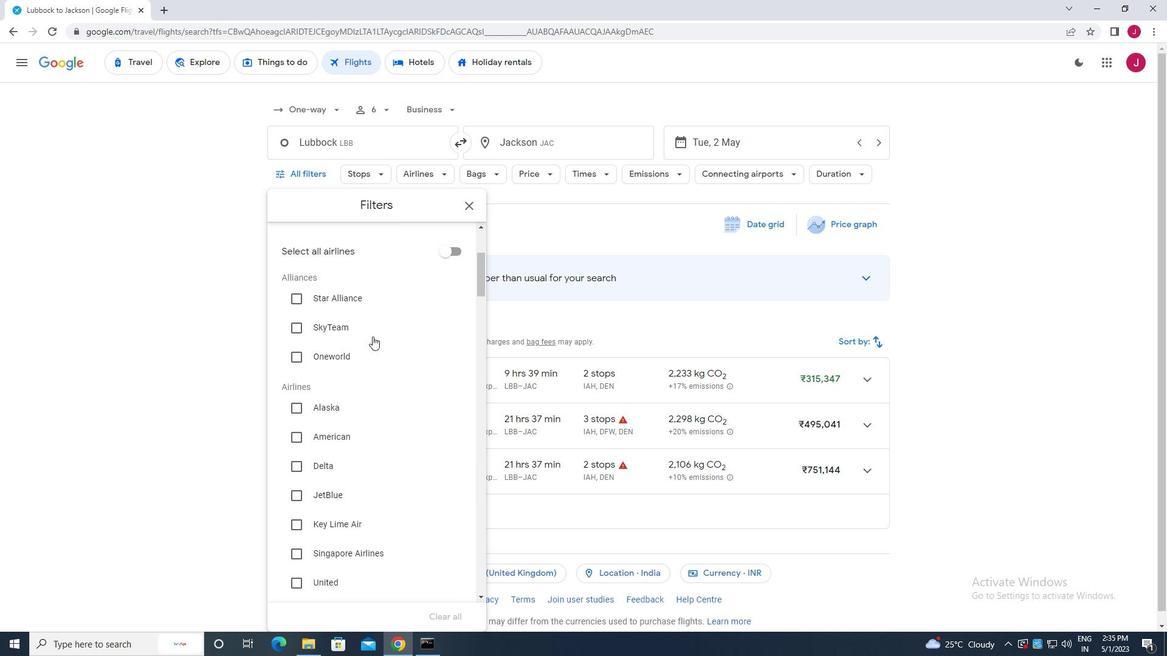 
Action: Mouse moved to (370, 385)
Screenshot: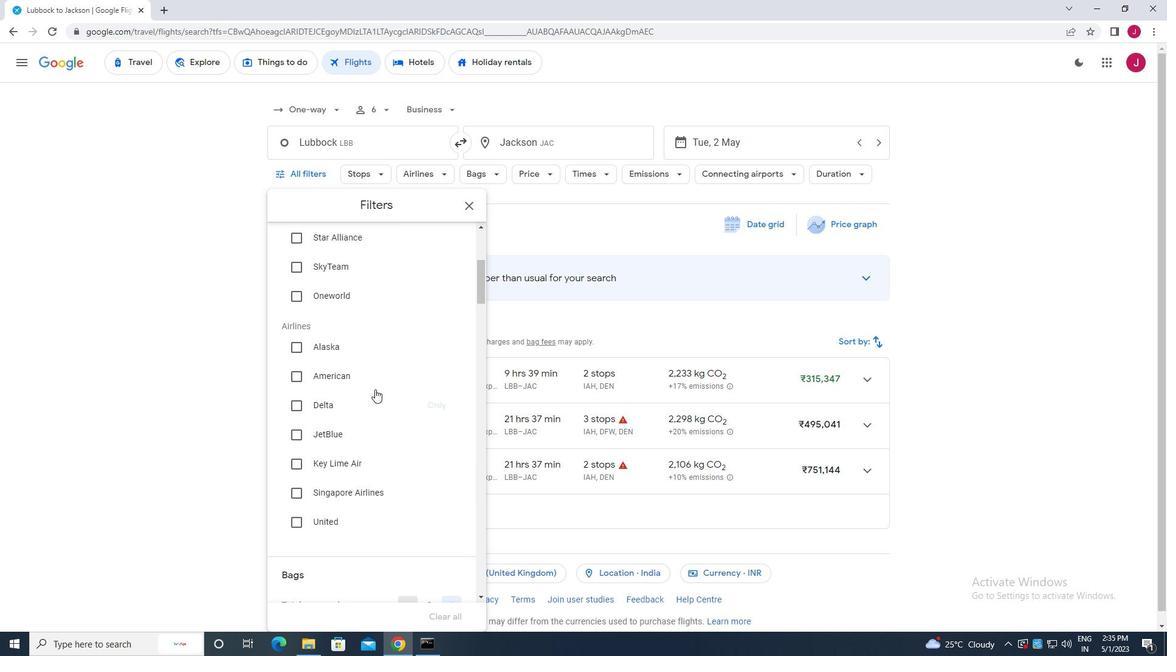 
Action: Mouse scrolled (370, 384) with delta (0, 0)
Screenshot: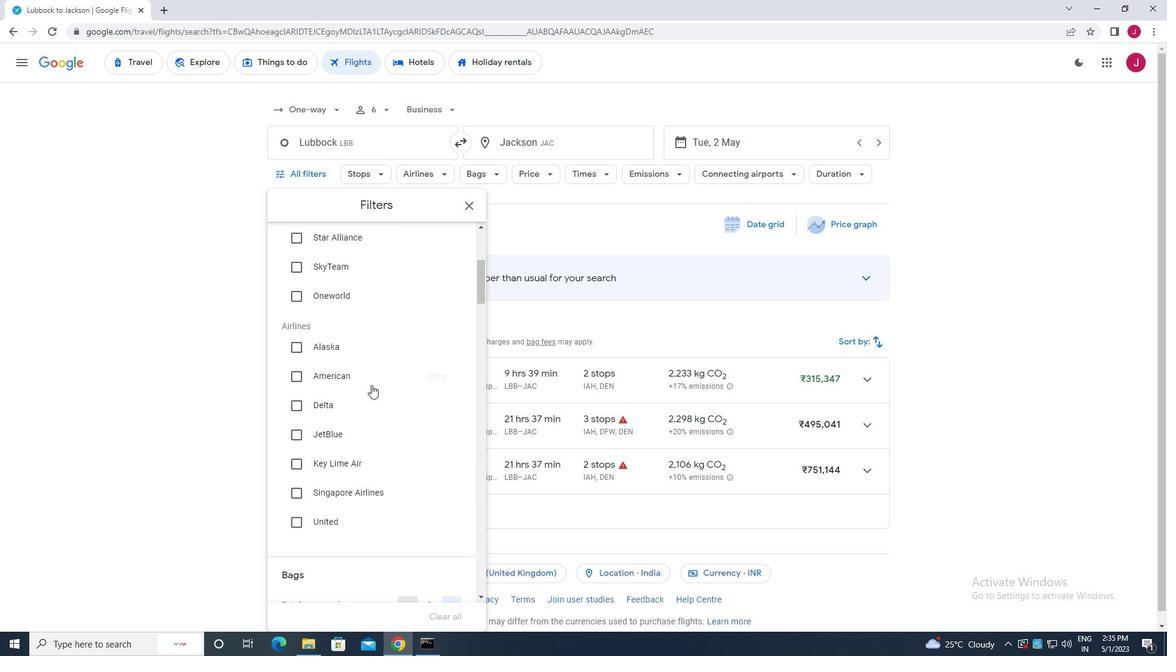 
Action: Mouse scrolled (370, 384) with delta (0, 0)
Screenshot: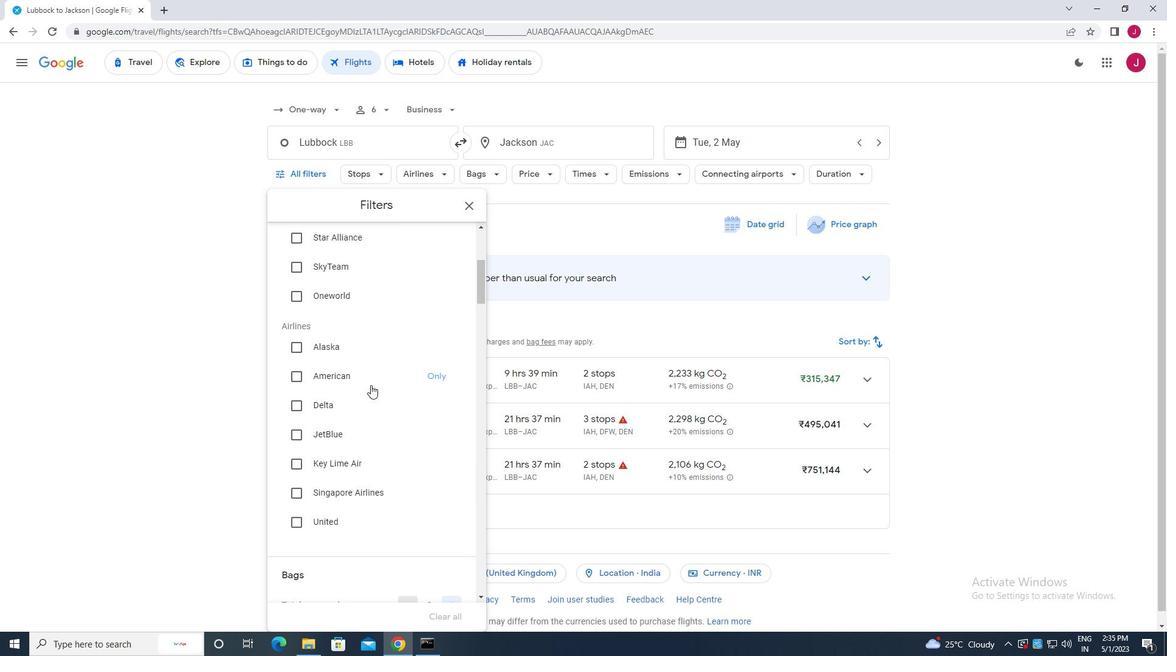 
Action: Mouse scrolled (370, 384) with delta (0, 0)
Screenshot: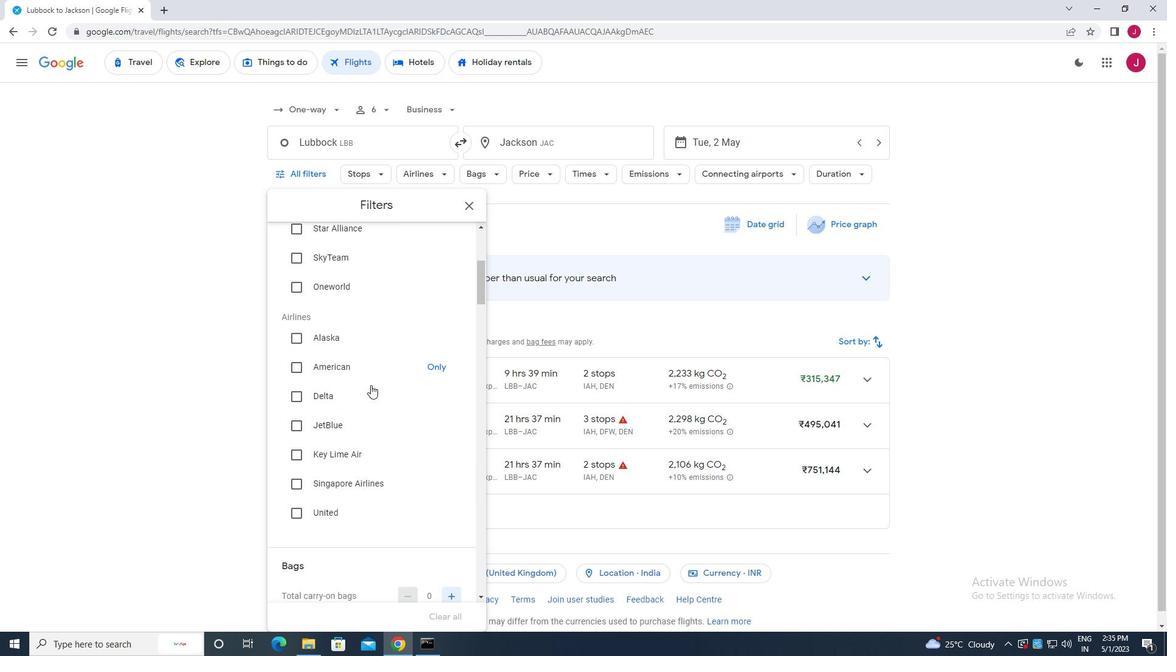 
Action: Mouse scrolled (370, 384) with delta (0, 0)
Screenshot: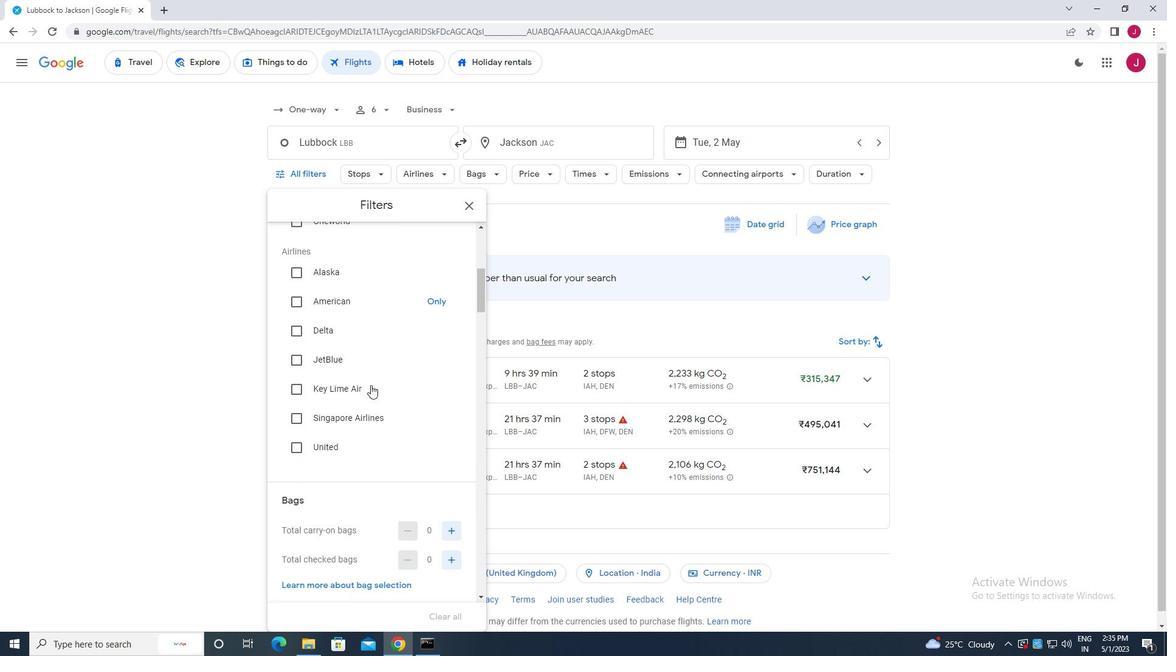 
Action: Mouse scrolled (370, 384) with delta (0, 0)
Screenshot: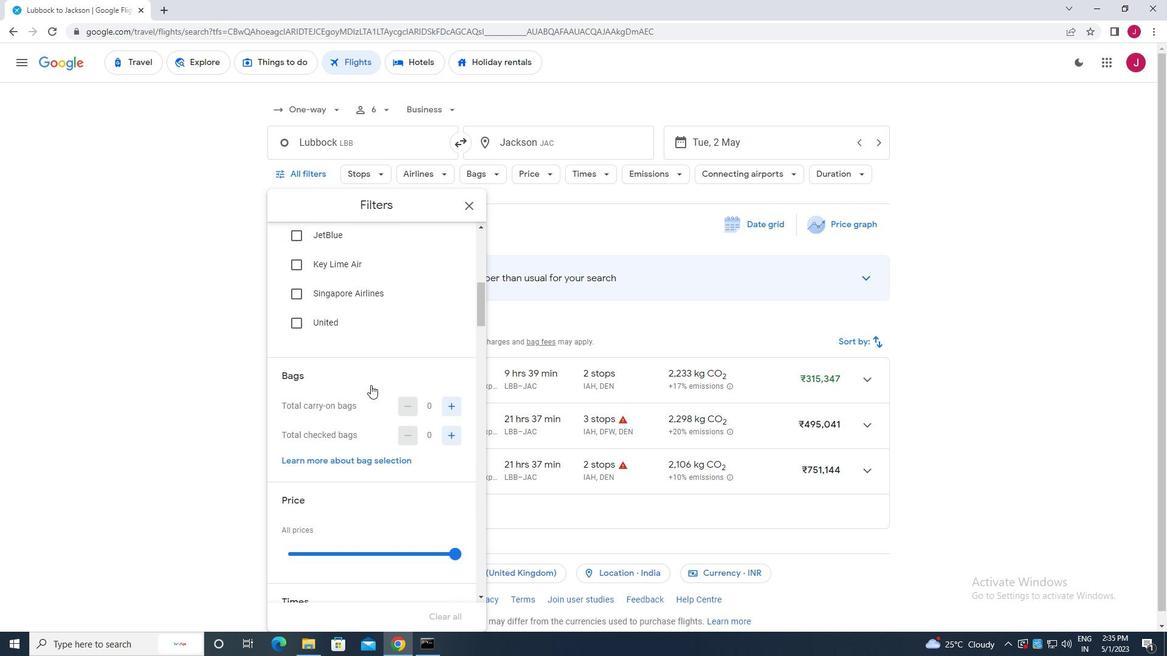 
Action: Mouse scrolled (370, 384) with delta (0, 0)
Screenshot: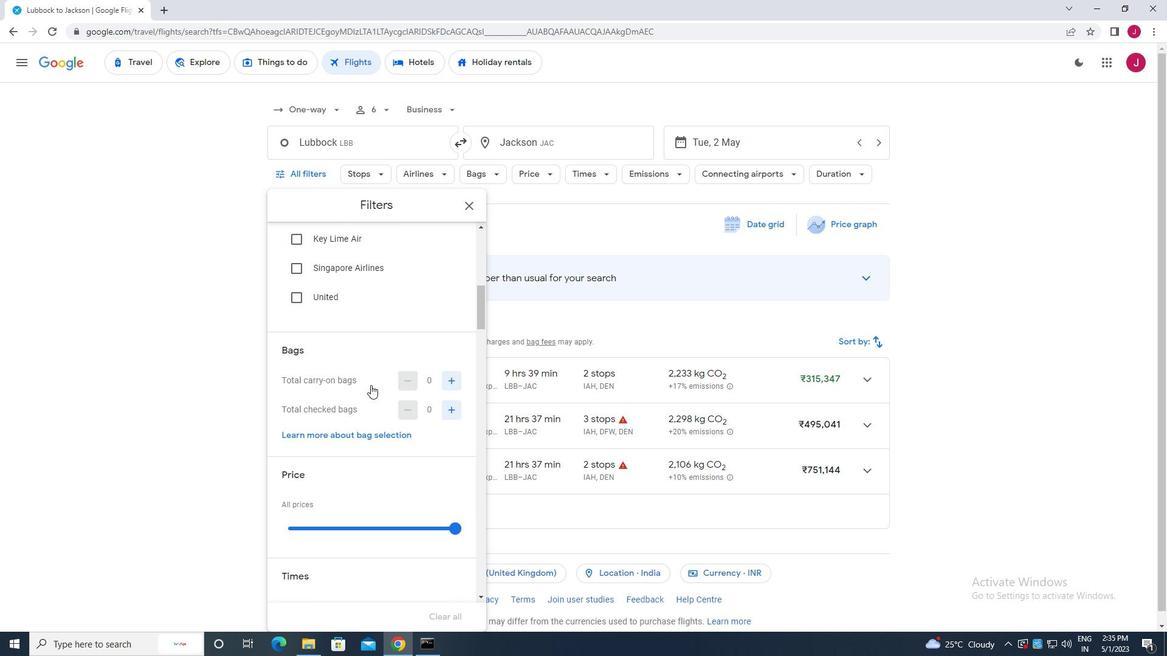 
Action: Mouse moved to (451, 271)
Screenshot: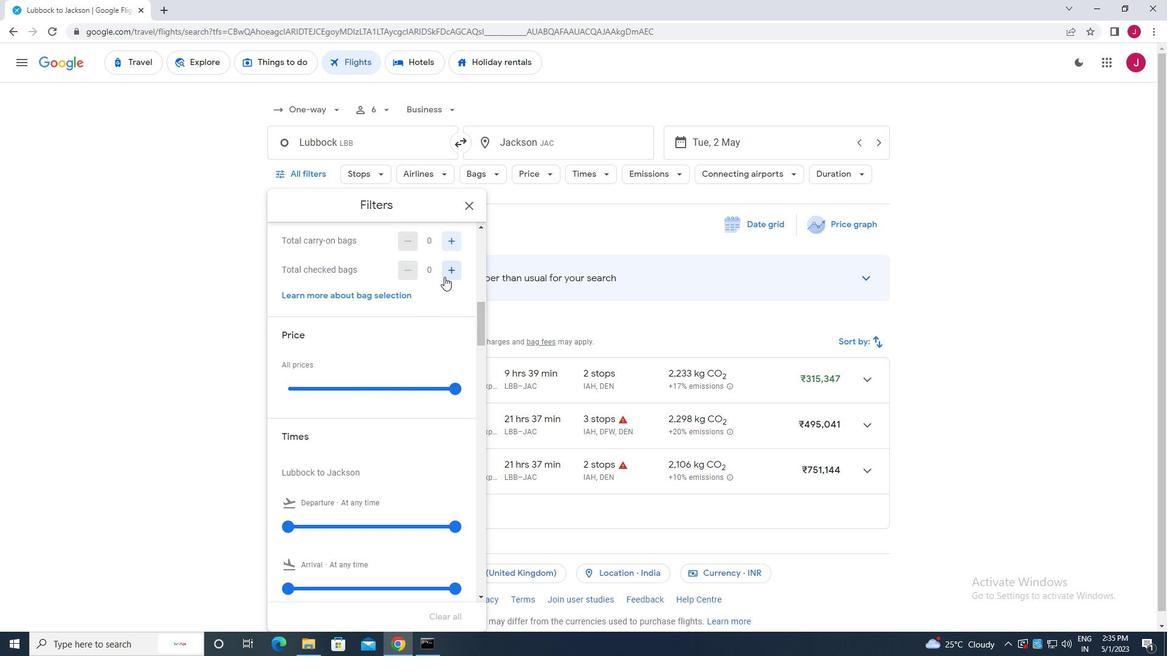 
Action: Mouse pressed left at (451, 271)
Screenshot: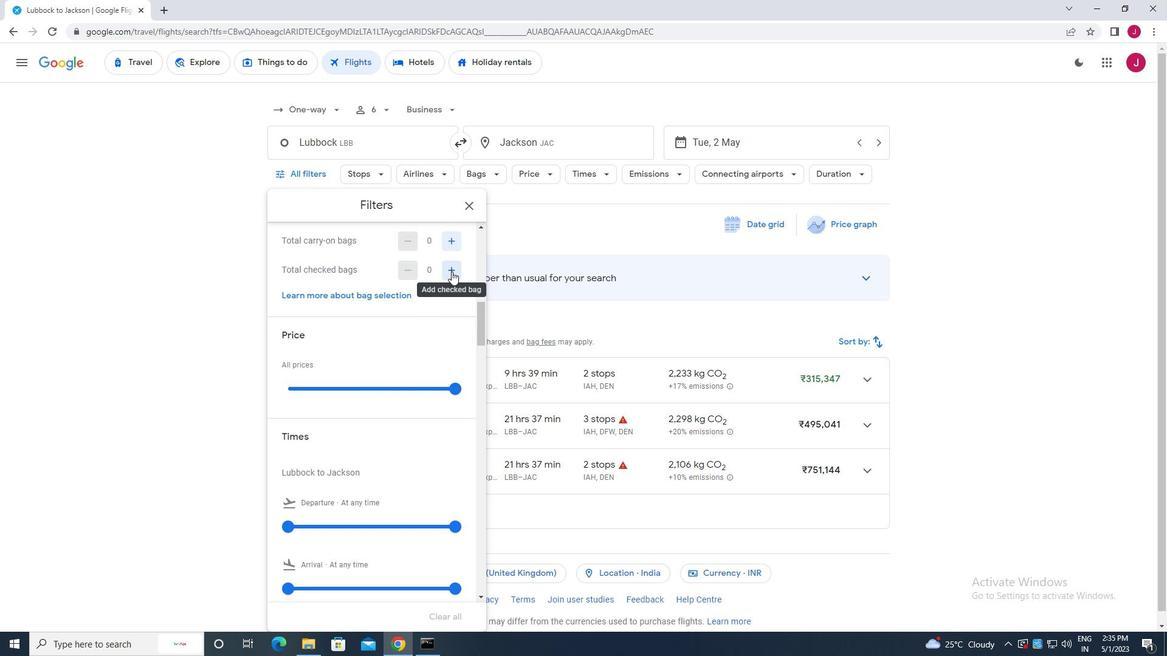 
Action: Mouse moved to (458, 388)
Screenshot: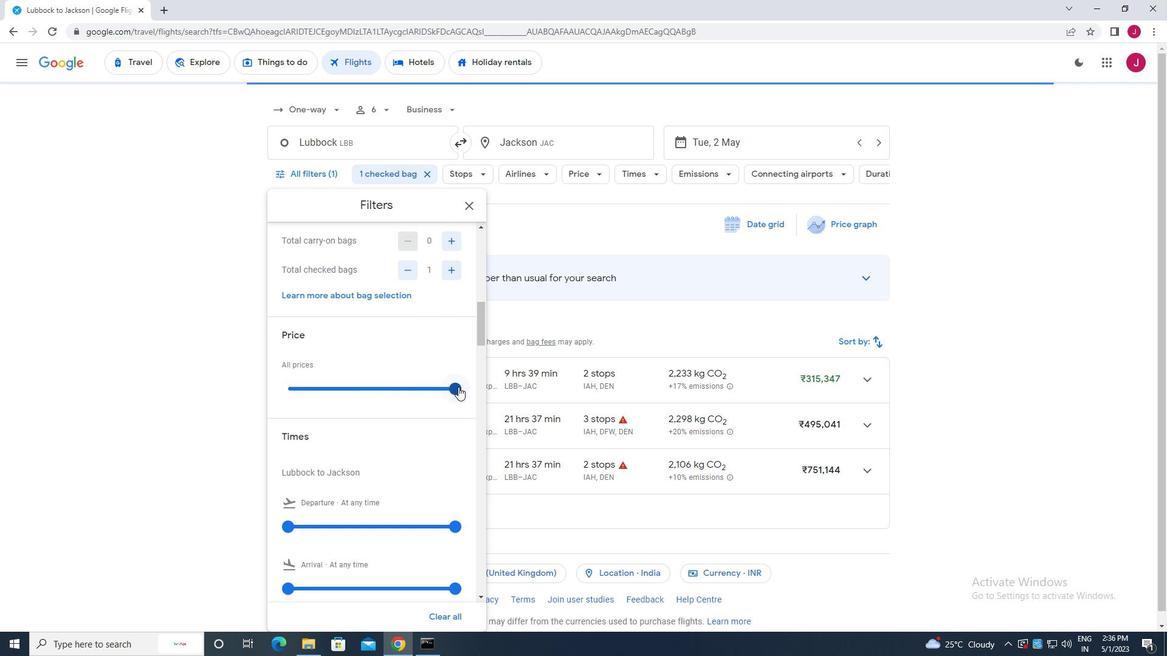 
Action: Mouse pressed left at (458, 388)
Screenshot: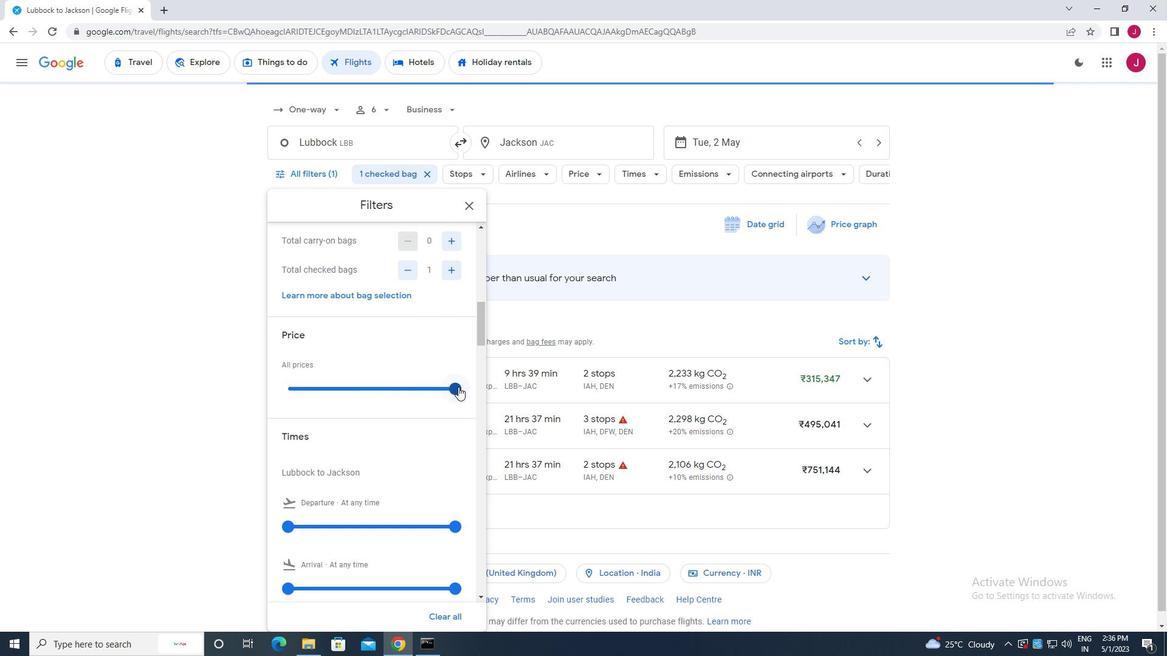 
Action: Mouse moved to (450, 386)
Screenshot: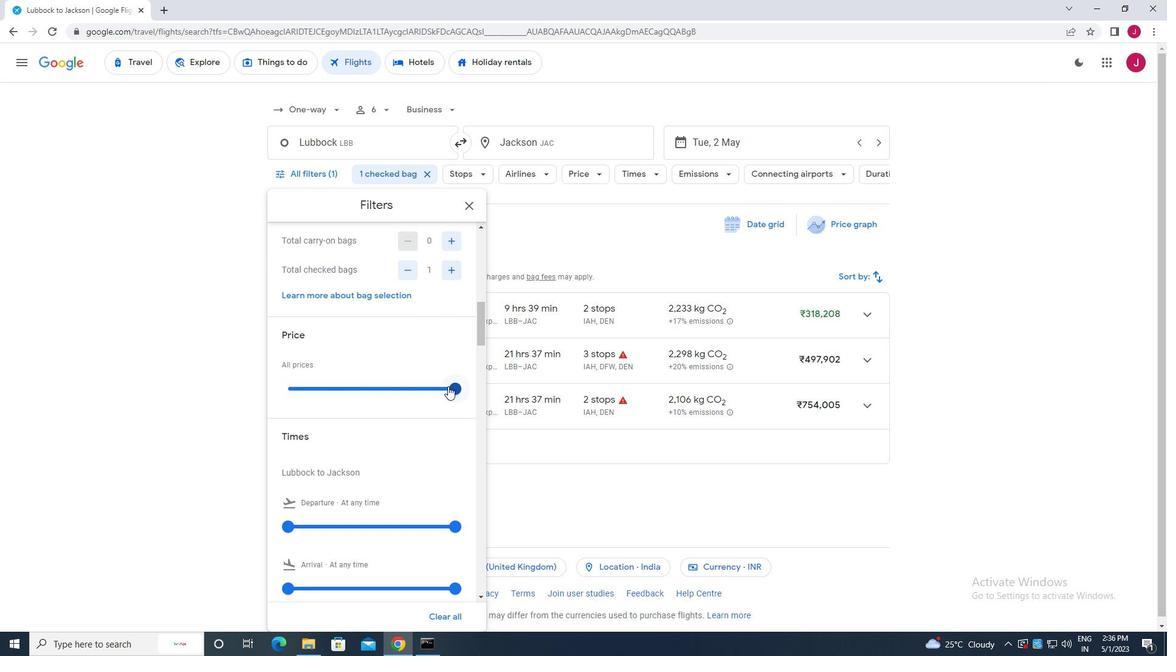 
Action: Mouse pressed left at (450, 386)
Screenshot: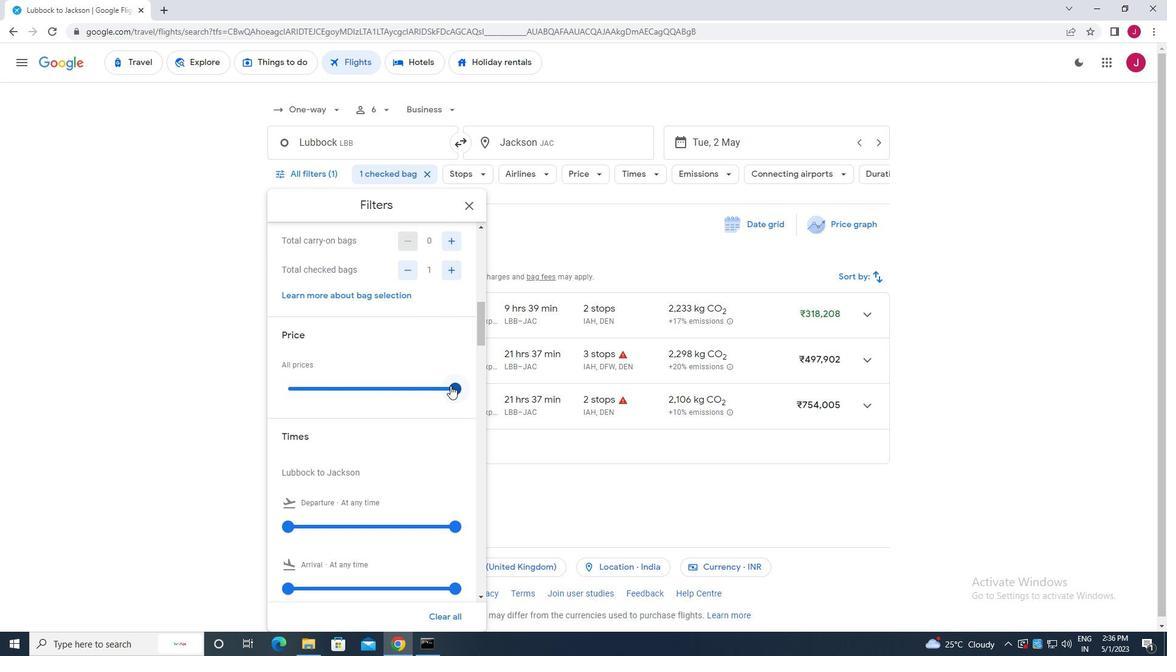 
Action: Mouse moved to (406, 369)
Screenshot: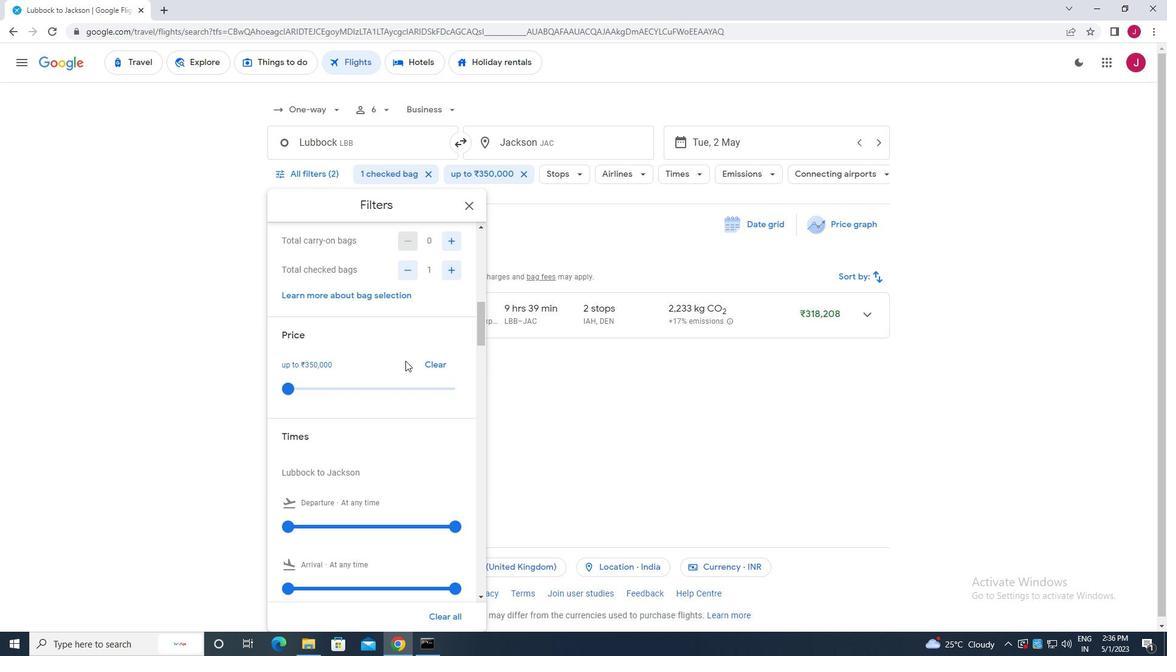 
Action: Mouse scrolled (406, 368) with delta (0, 0)
Screenshot: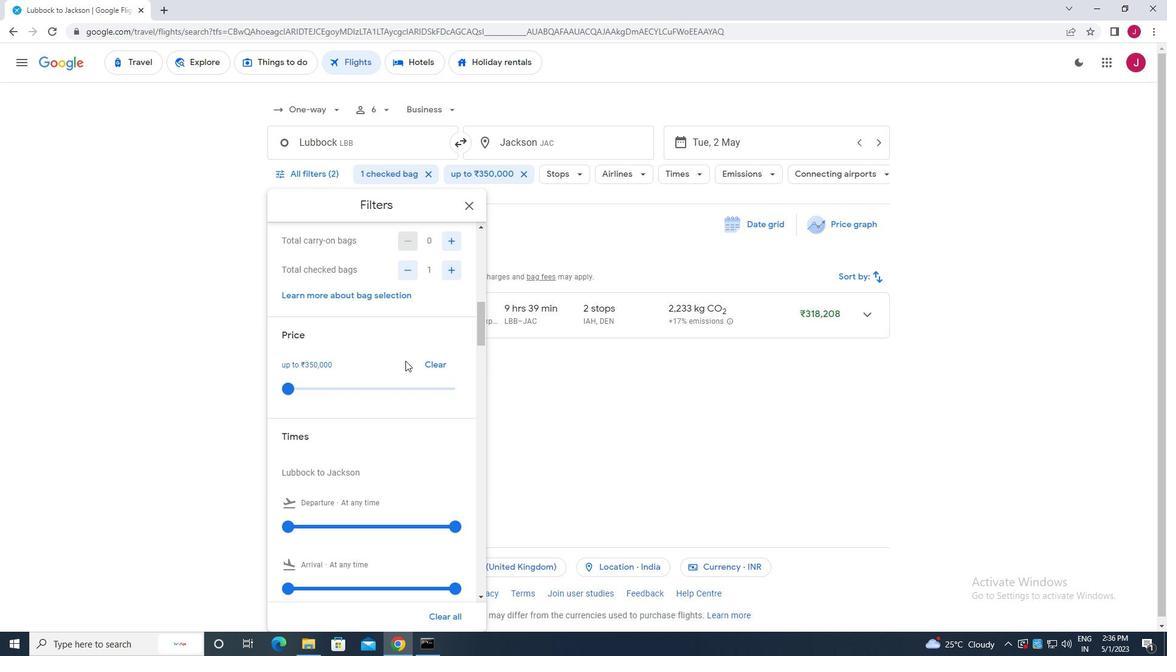 
Action: Mouse moved to (406, 370)
Screenshot: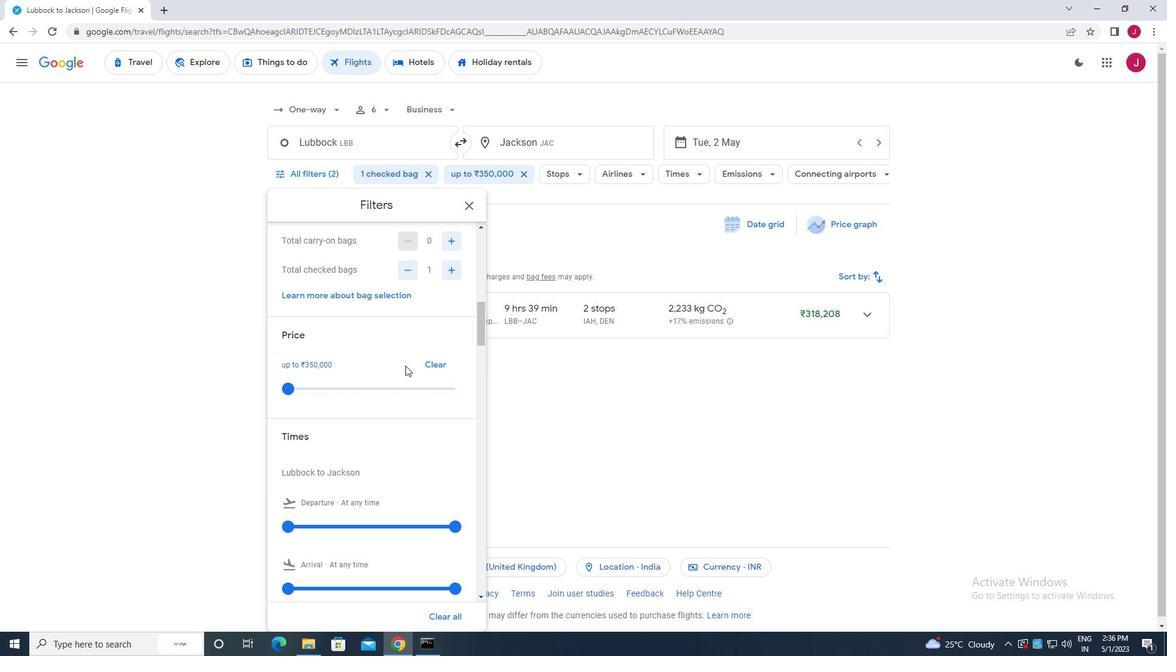 
Action: Mouse scrolled (406, 369) with delta (0, 0)
Screenshot: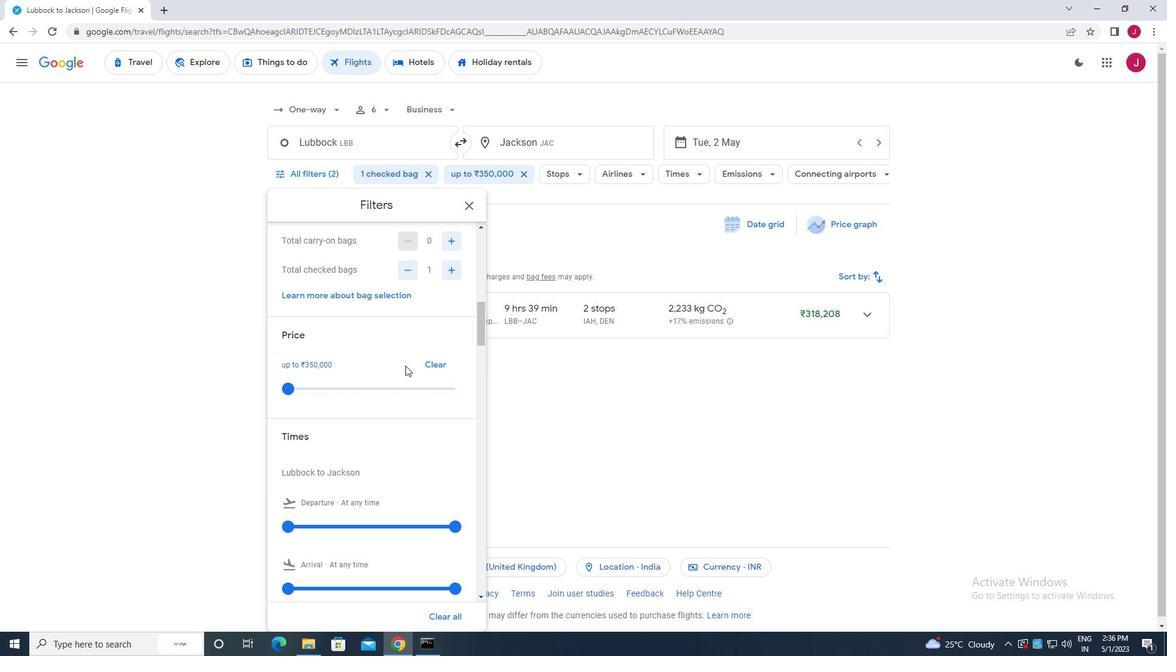 
Action: Mouse moved to (290, 408)
Screenshot: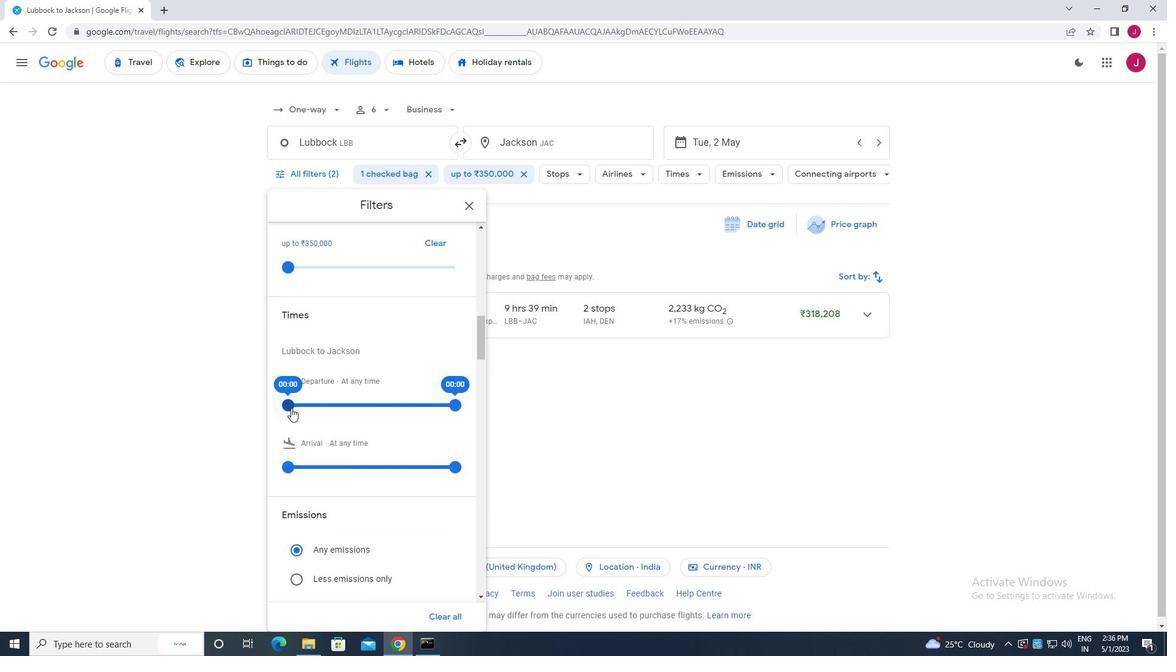 
Action: Mouse pressed left at (290, 408)
Screenshot: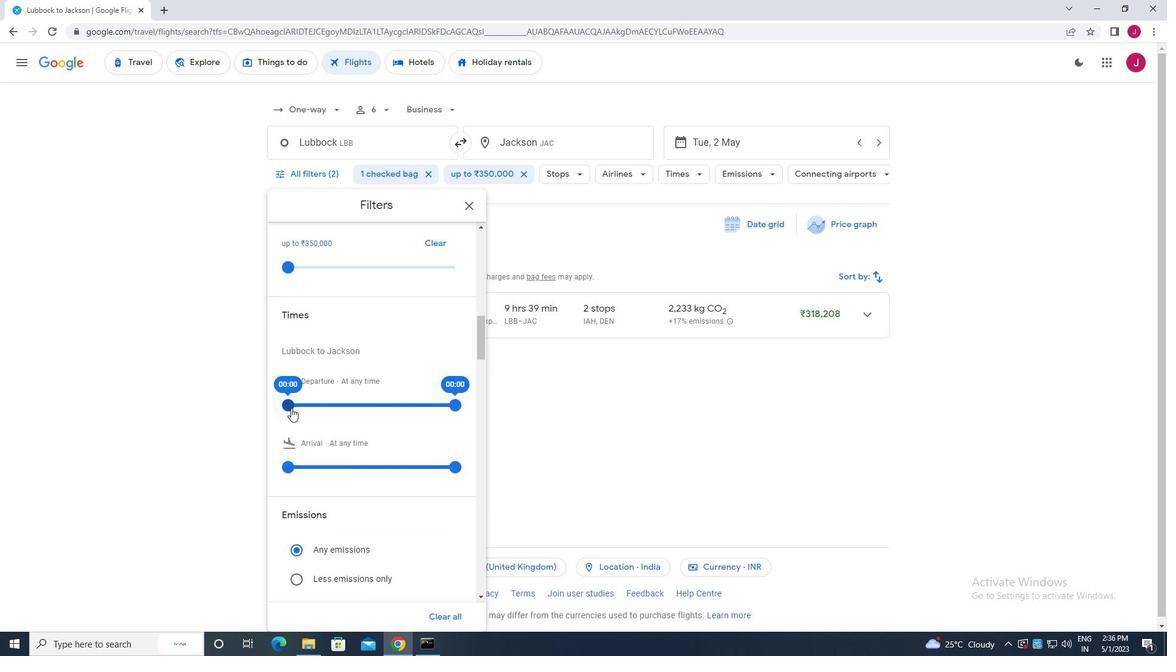 
Action: Mouse moved to (453, 407)
Screenshot: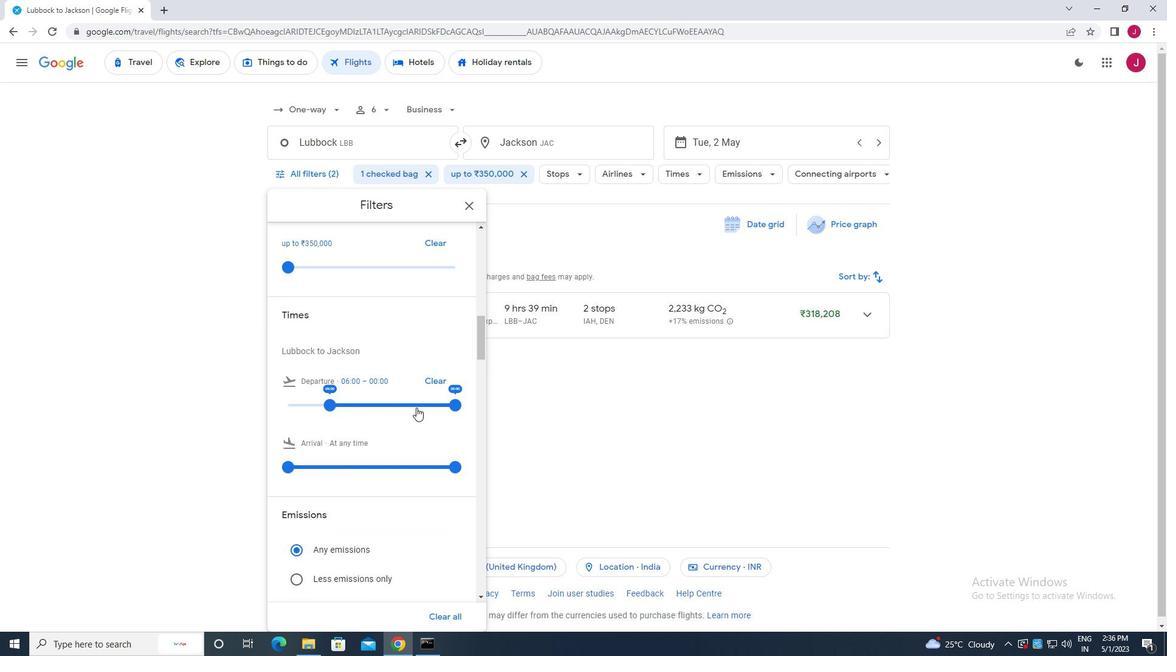 
Action: Mouse pressed left at (453, 407)
Screenshot: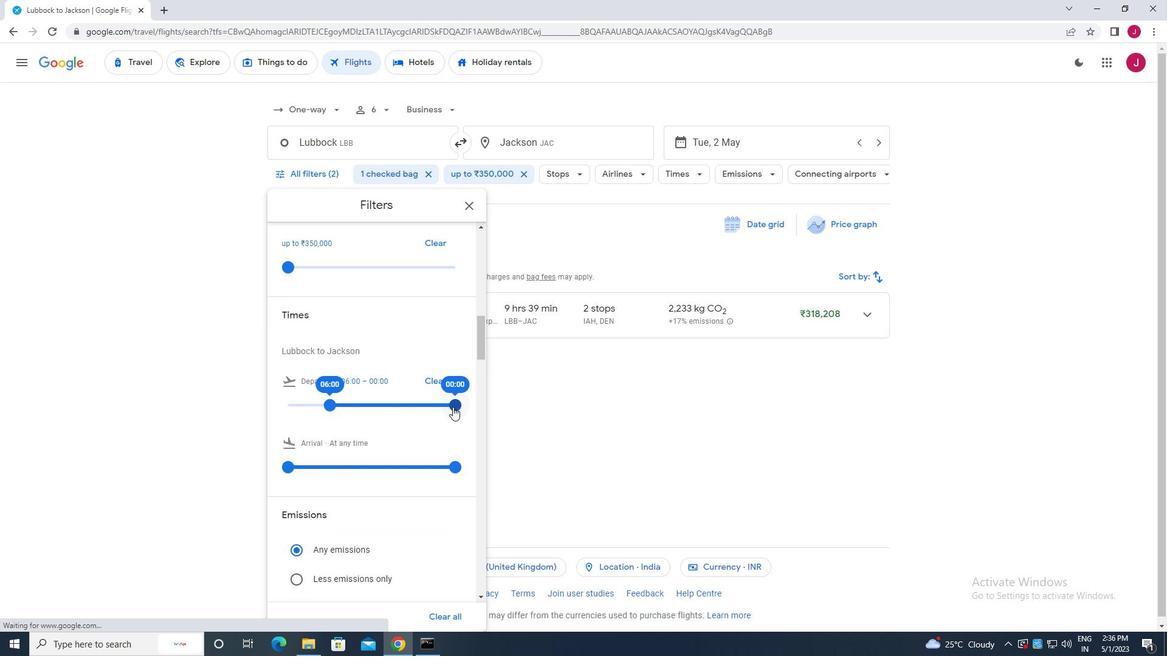 
Action: Mouse moved to (469, 207)
Screenshot: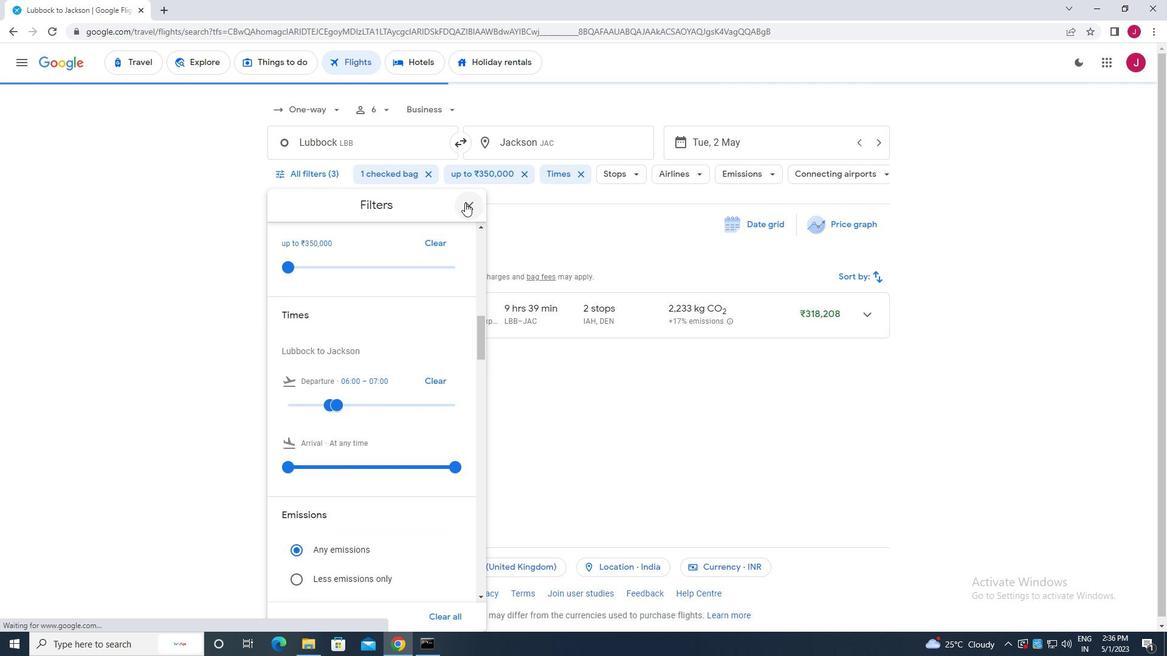 
Action: Mouse pressed left at (469, 207)
Screenshot: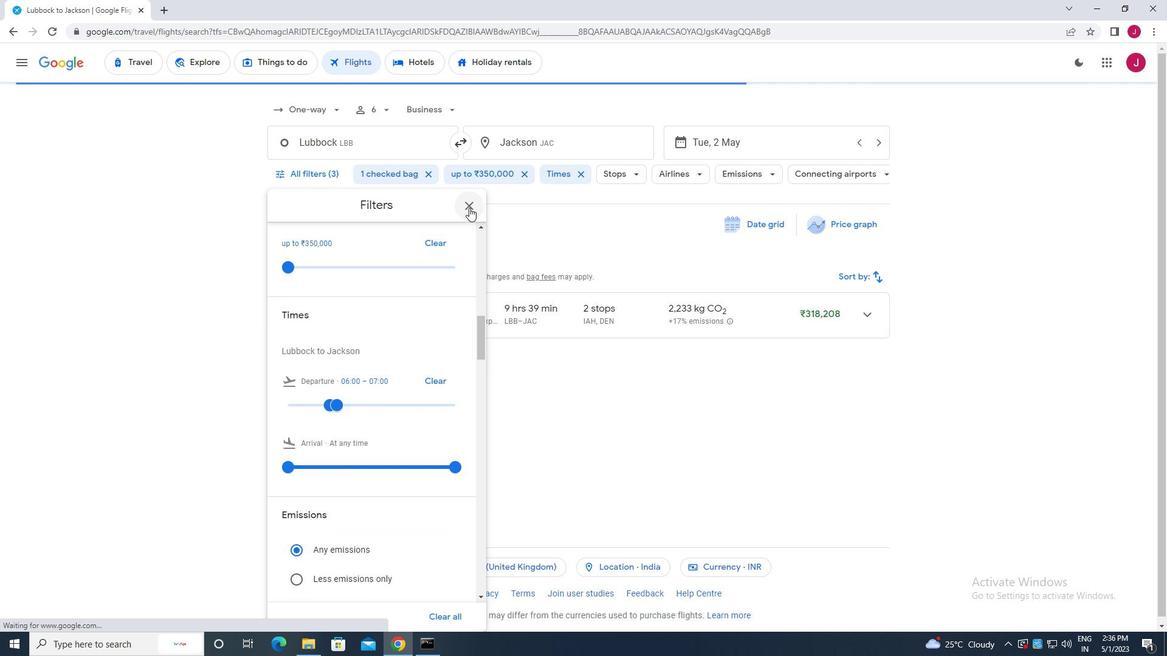 
Action: Mouse moved to (468, 209)
Screenshot: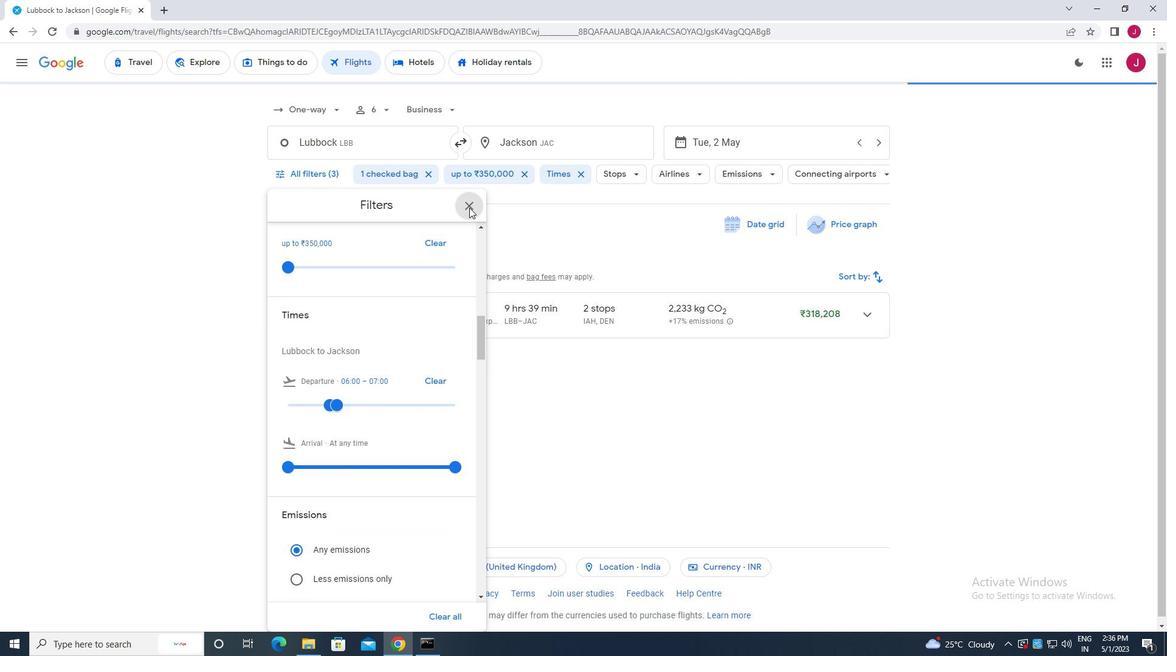 
